 Task: Search one way flight ticket for 4 adults, 2 children, 2 infants in seat and 1 infant on lap in premium economy from Los Angeles: Los Angeles International Airport to Wilmington: Wilmington International Airport on 8-6-2023. Choice of flights is Spirit. Number of bags: 2 carry on bags. Outbound departure time preference is 14:30.
Action: Mouse moved to (316, 125)
Screenshot: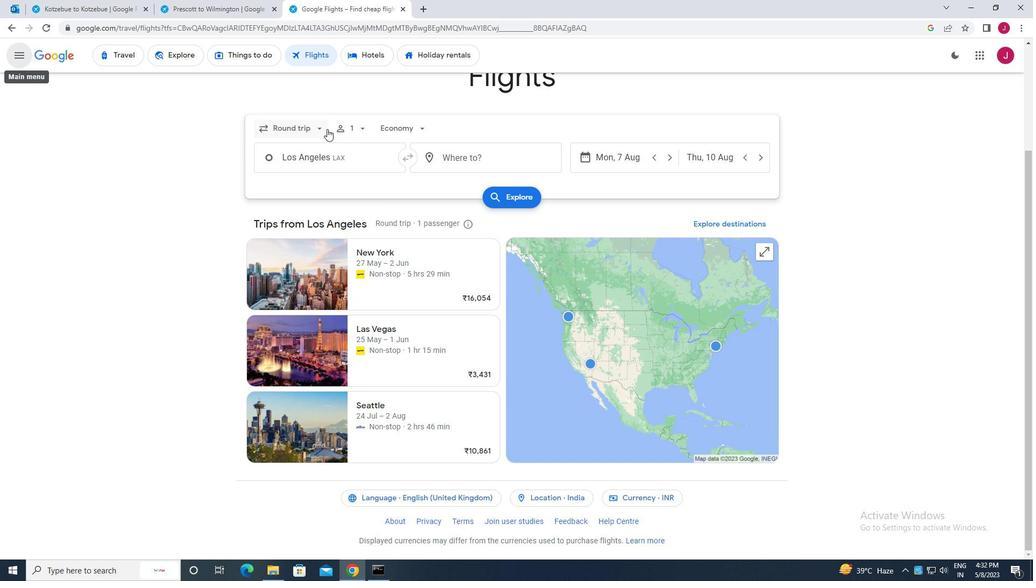 
Action: Mouse pressed left at (316, 125)
Screenshot: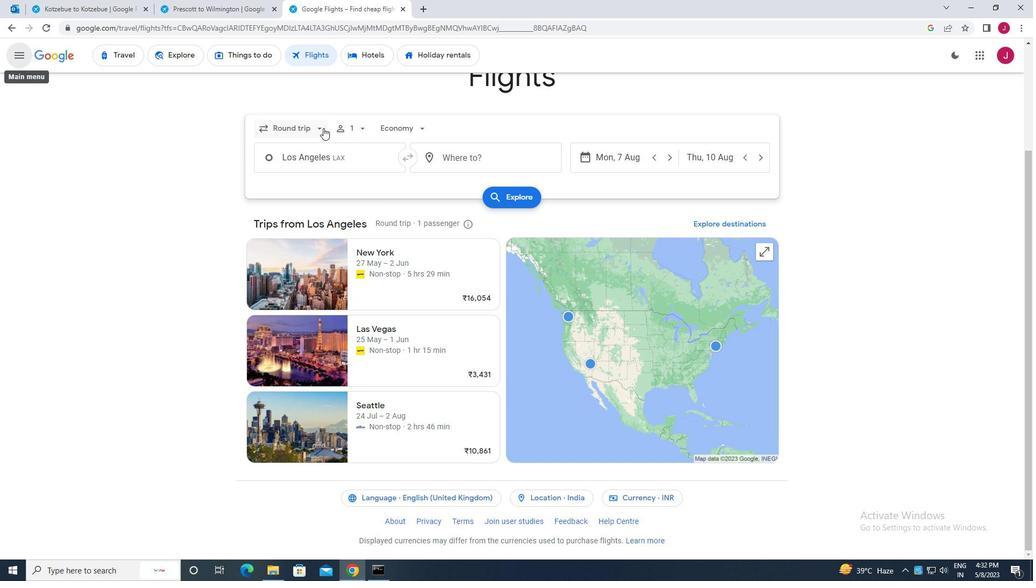 
Action: Mouse moved to (313, 176)
Screenshot: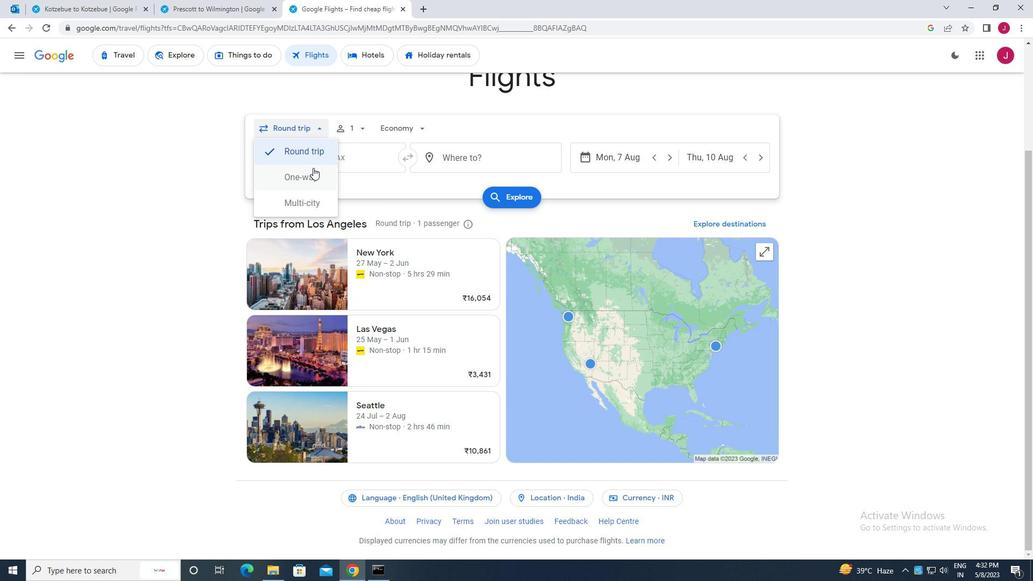 
Action: Mouse pressed left at (313, 176)
Screenshot: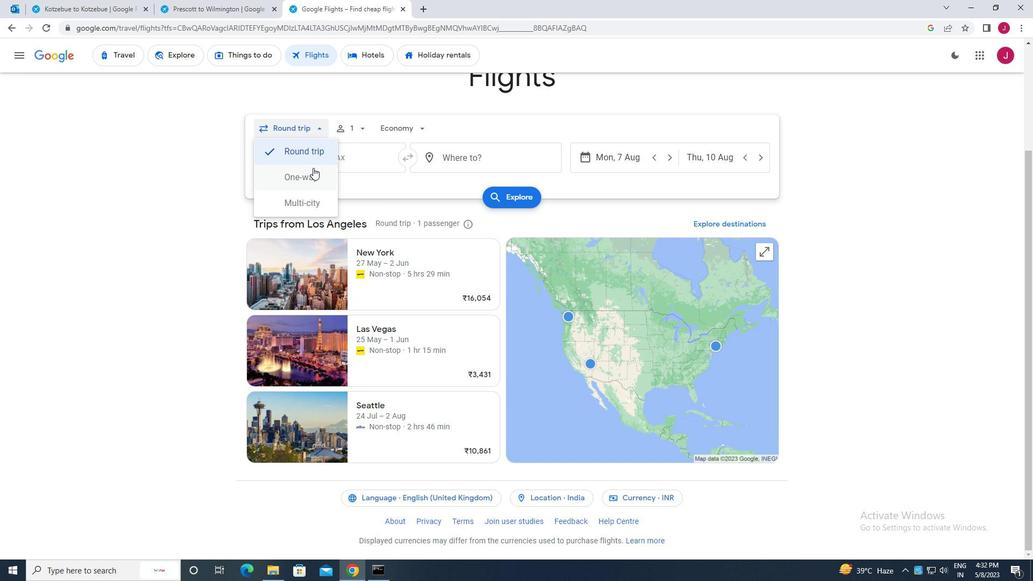 
Action: Mouse moved to (359, 128)
Screenshot: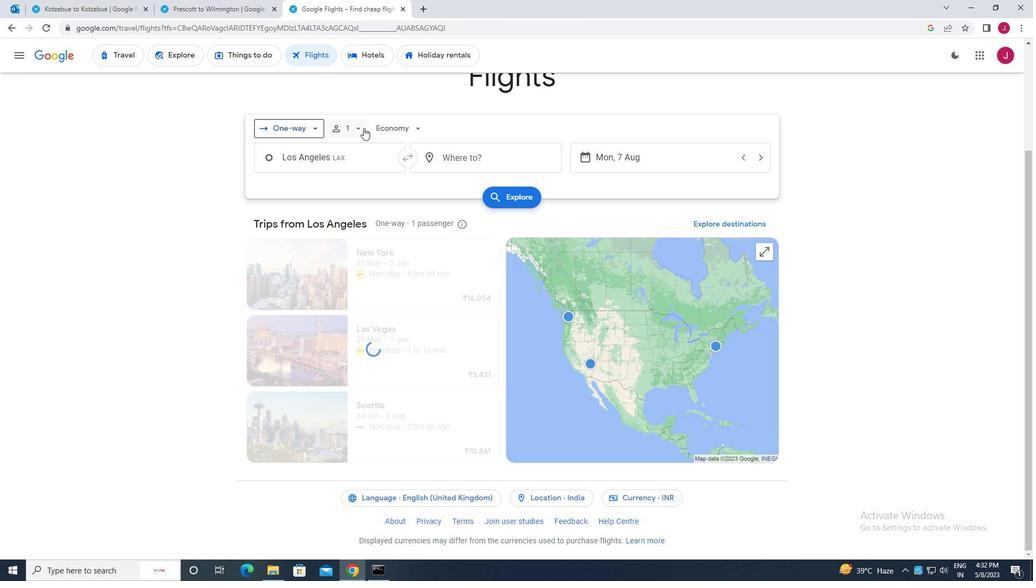 
Action: Mouse pressed left at (359, 128)
Screenshot: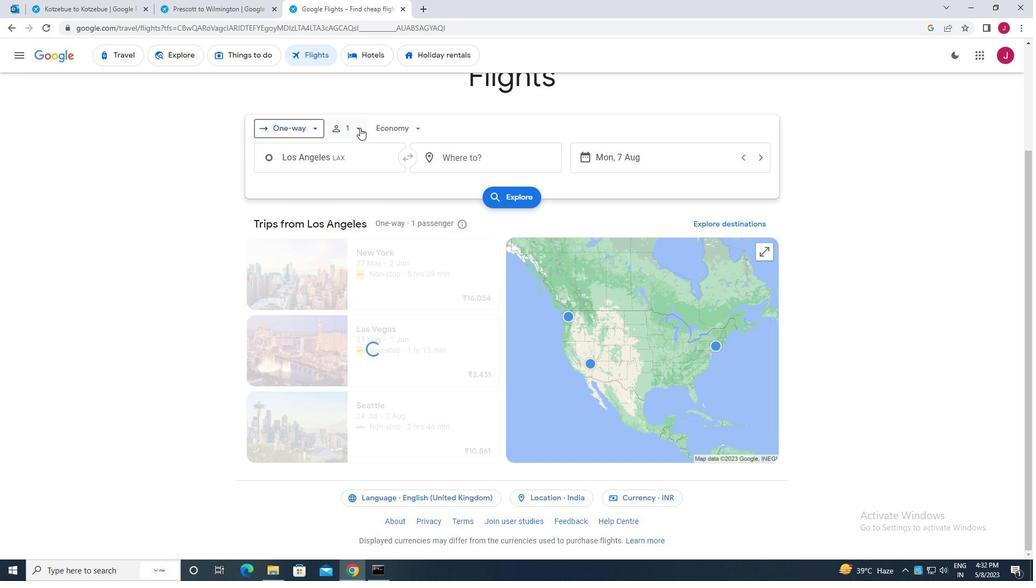 
Action: Mouse moved to (443, 158)
Screenshot: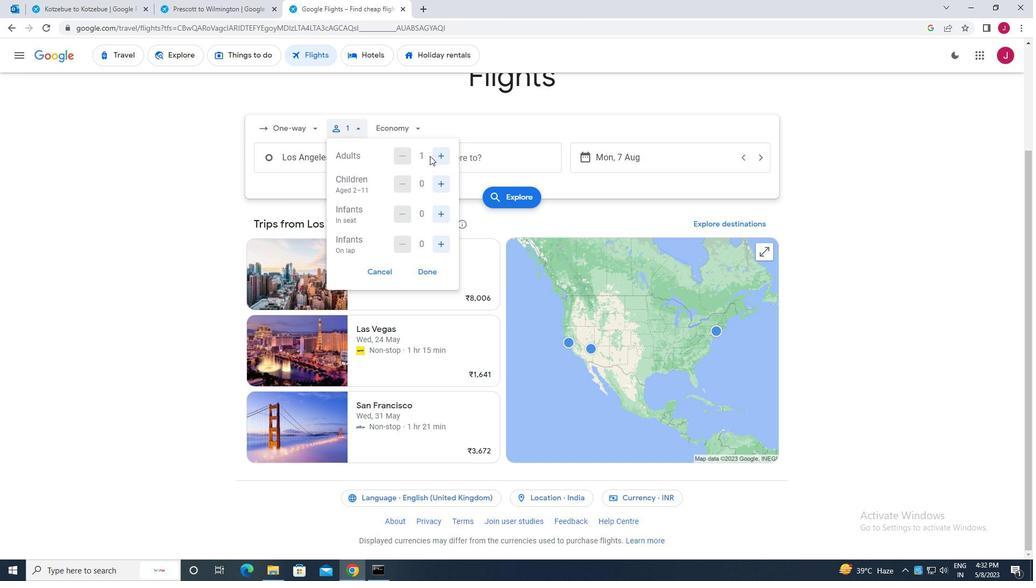 
Action: Mouse pressed left at (443, 158)
Screenshot: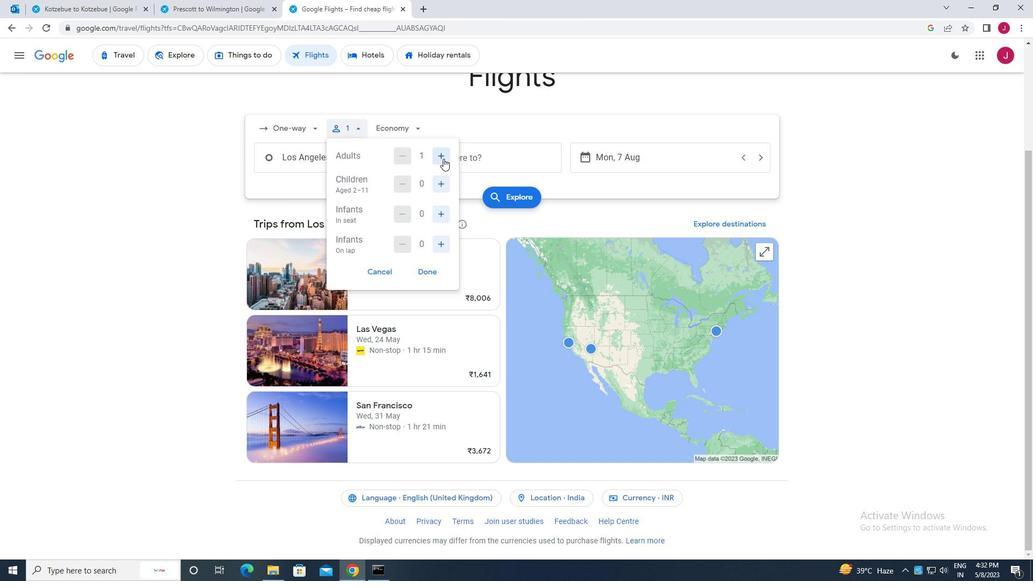 
Action: Mouse pressed left at (443, 158)
Screenshot: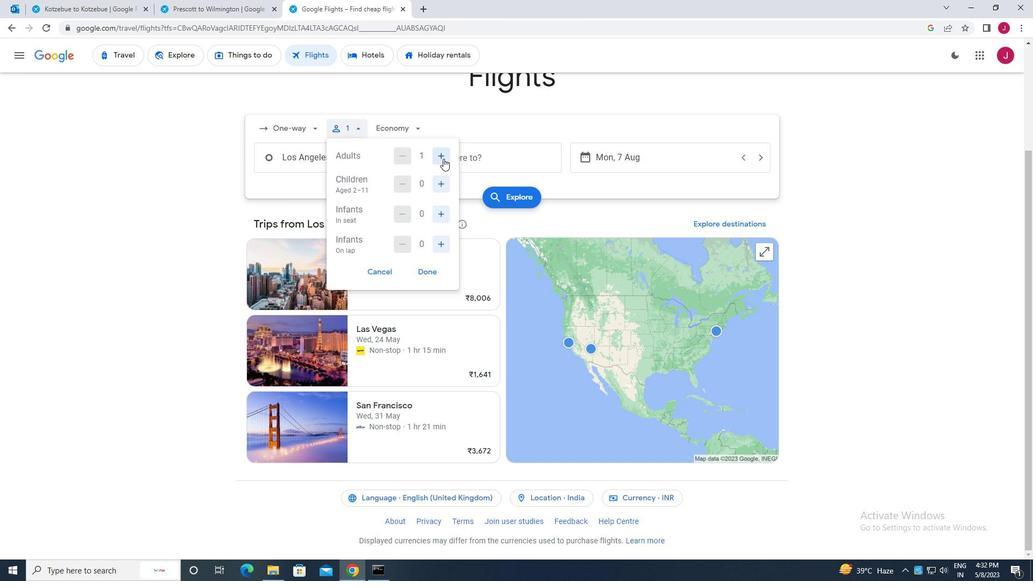 
Action: Mouse pressed left at (443, 158)
Screenshot: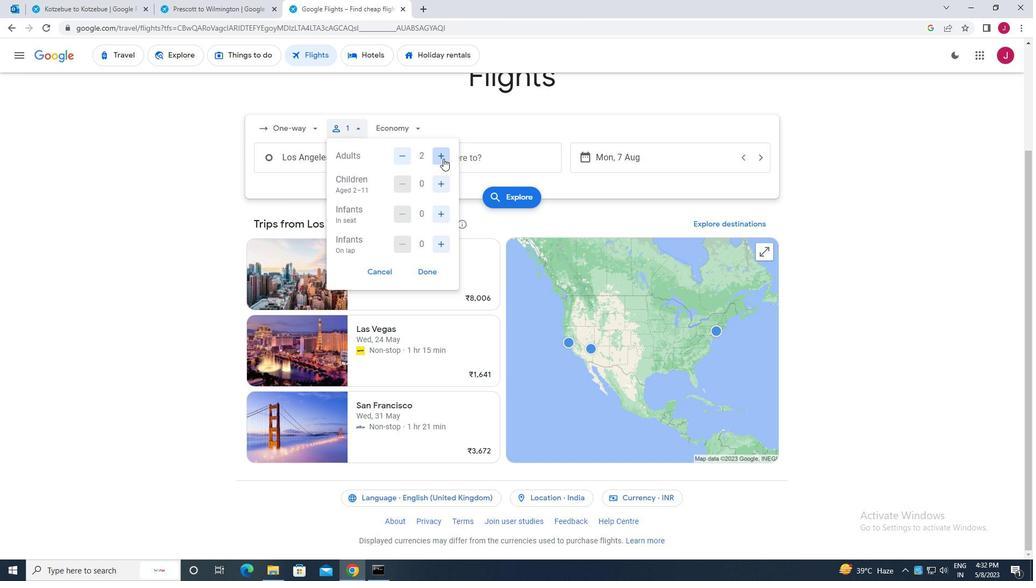 
Action: Mouse moved to (439, 183)
Screenshot: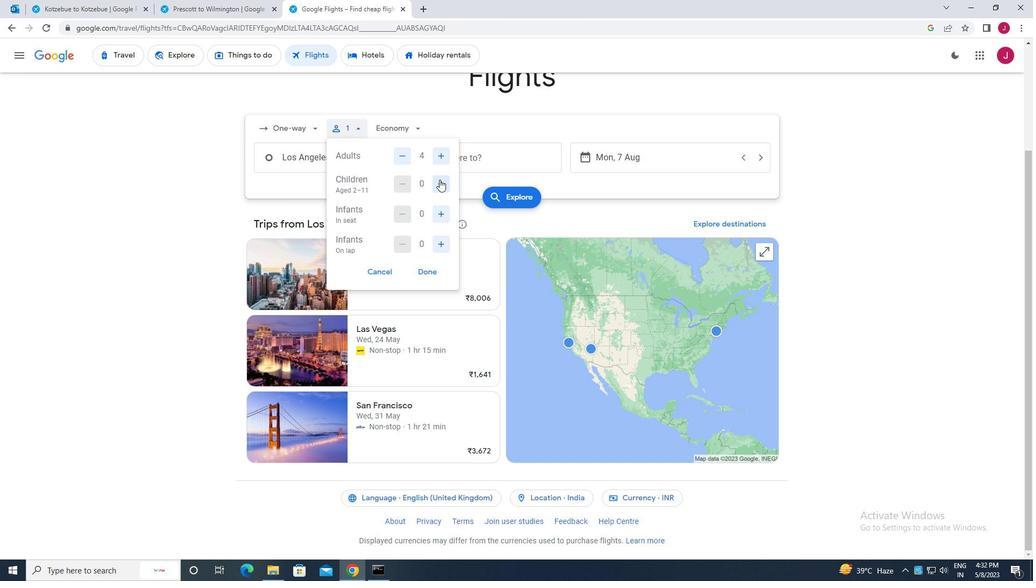 
Action: Mouse pressed left at (439, 183)
Screenshot: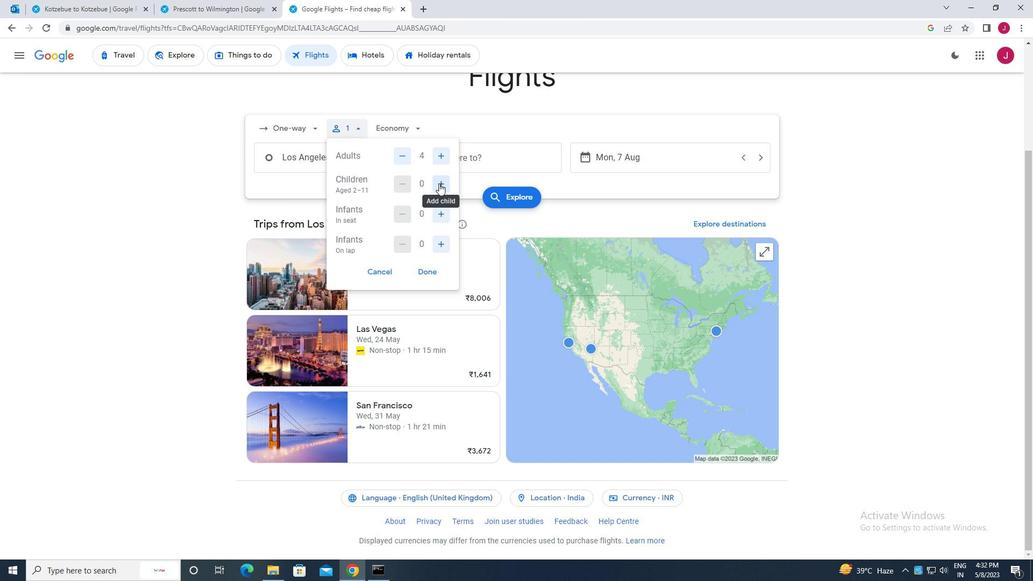 
Action: Mouse pressed left at (439, 183)
Screenshot: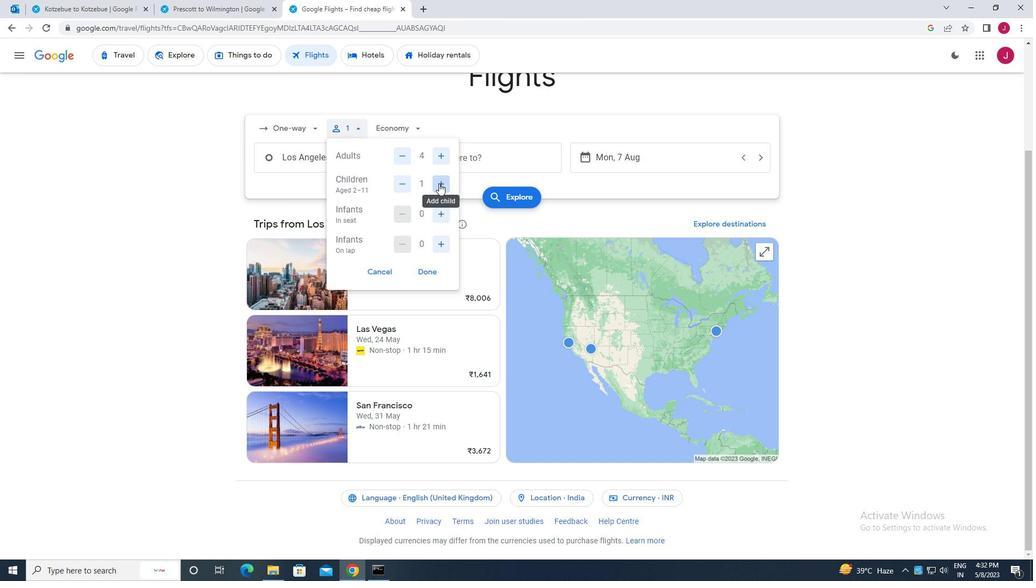 
Action: Mouse moved to (442, 215)
Screenshot: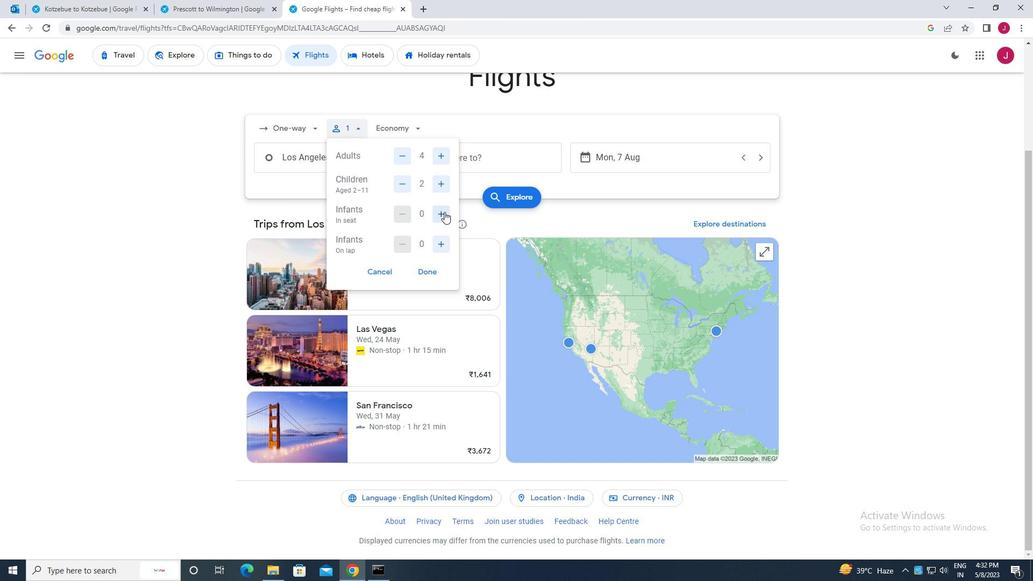 
Action: Mouse pressed left at (442, 215)
Screenshot: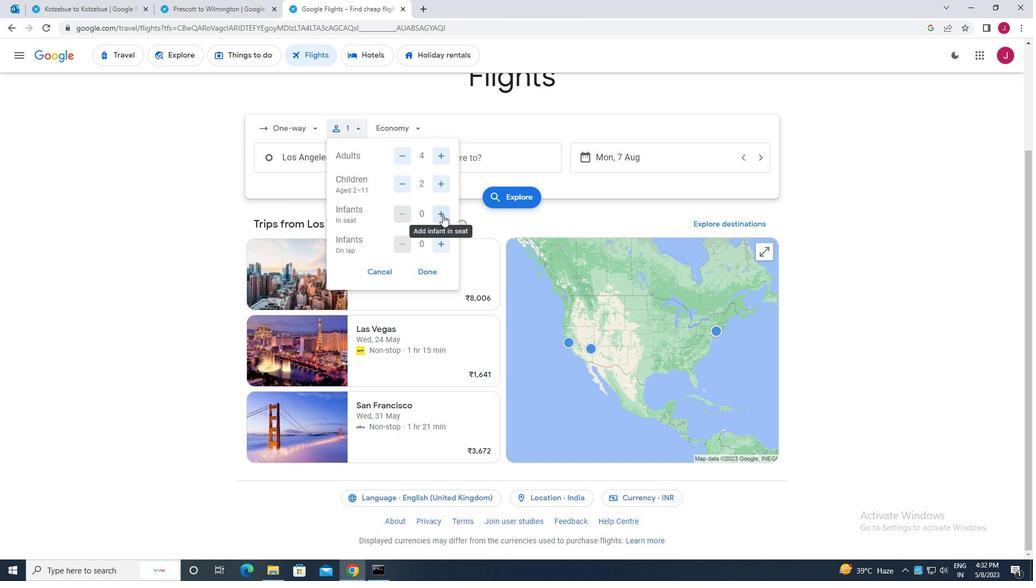 
Action: Mouse pressed left at (442, 215)
Screenshot: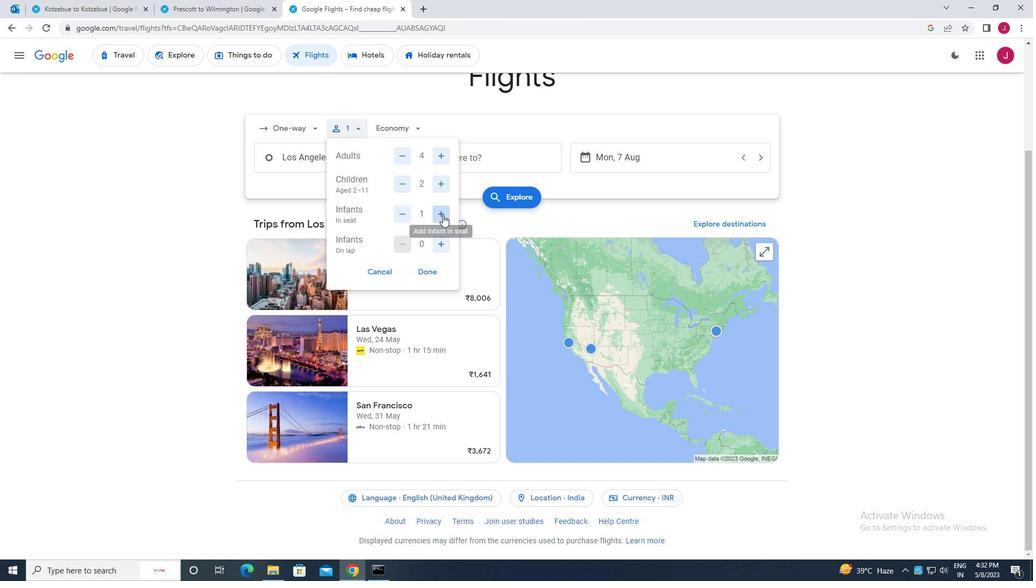 
Action: Mouse moved to (443, 244)
Screenshot: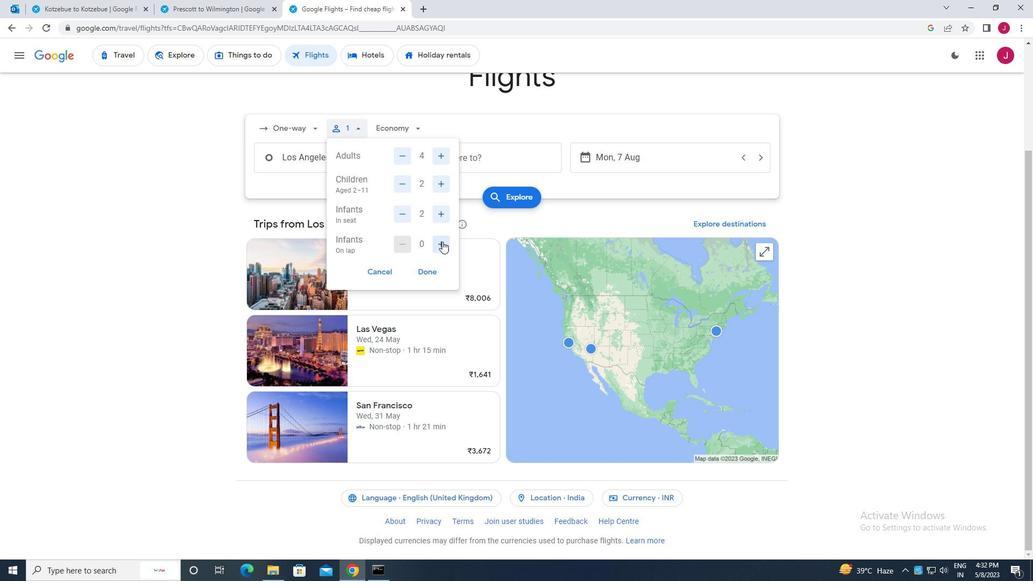 
Action: Mouse pressed left at (443, 244)
Screenshot: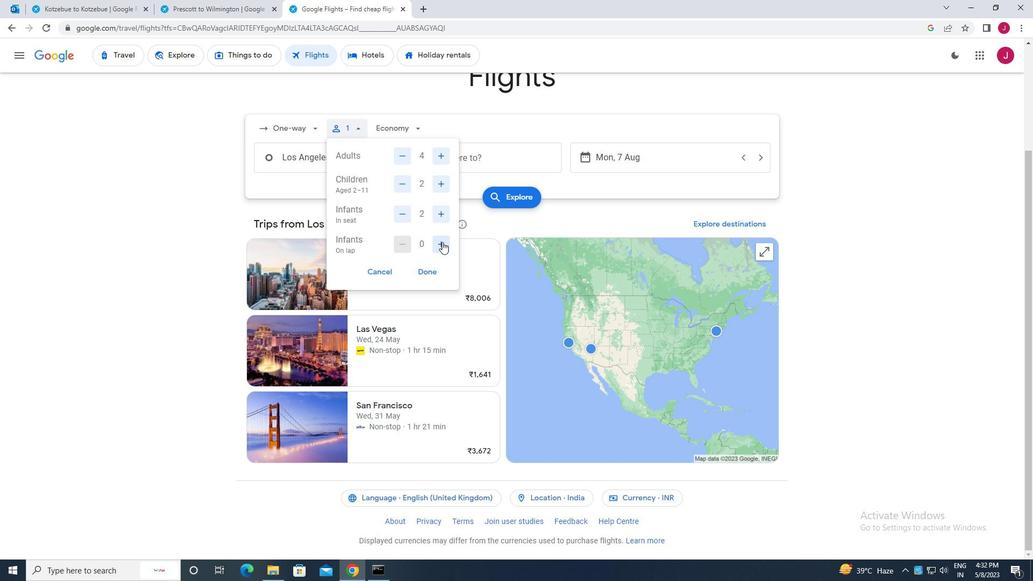 
Action: Mouse moved to (429, 271)
Screenshot: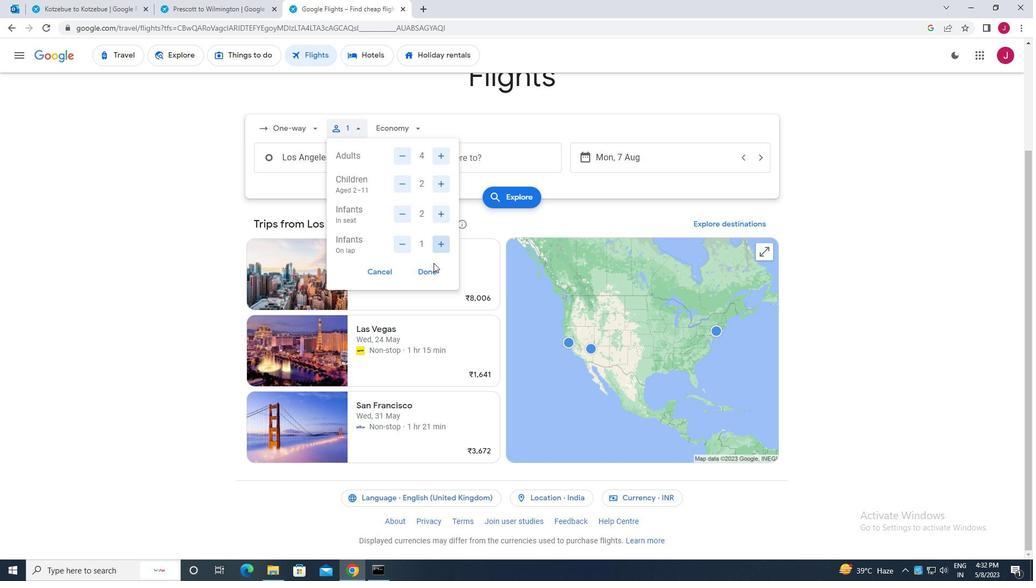 
Action: Mouse pressed left at (429, 271)
Screenshot: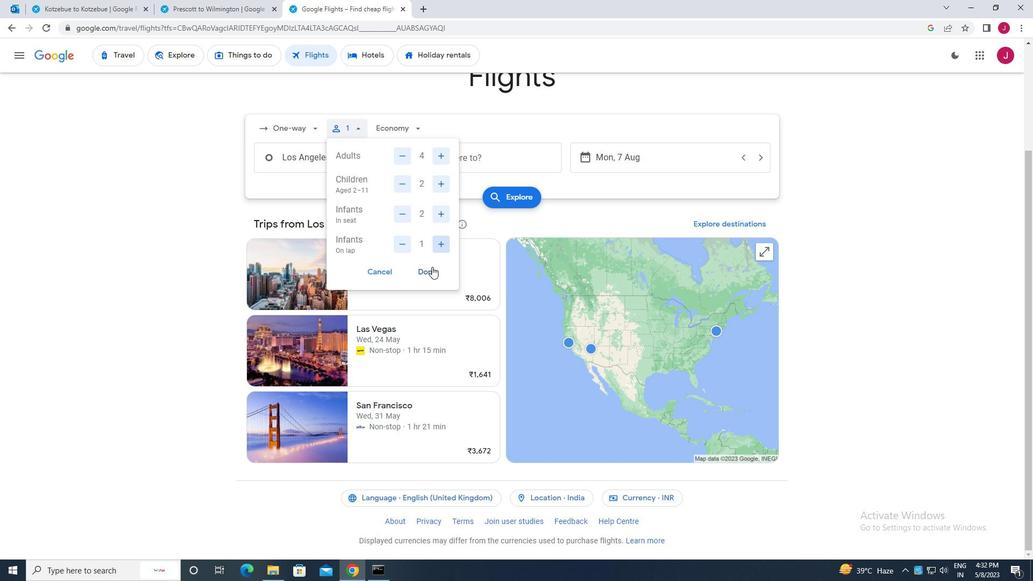
Action: Mouse moved to (405, 124)
Screenshot: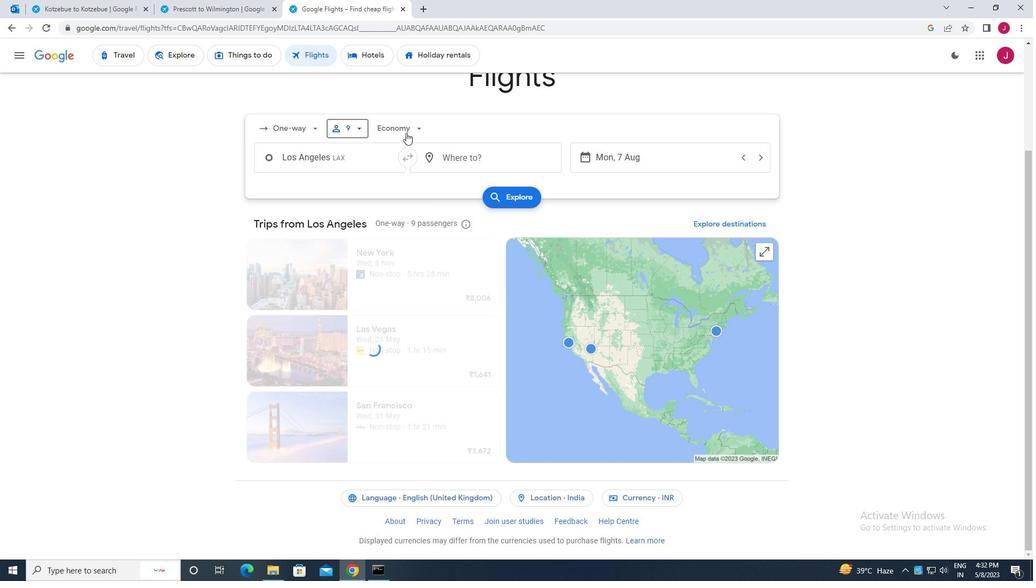 
Action: Mouse pressed left at (405, 124)
Screenshot: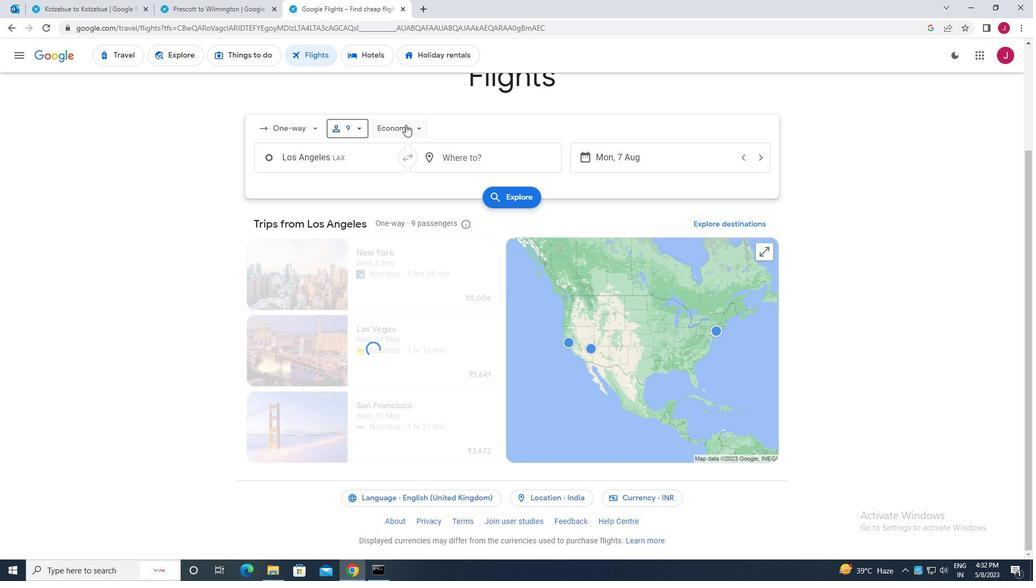 
Action: Mouse moved to (418, 178)
Screenshot: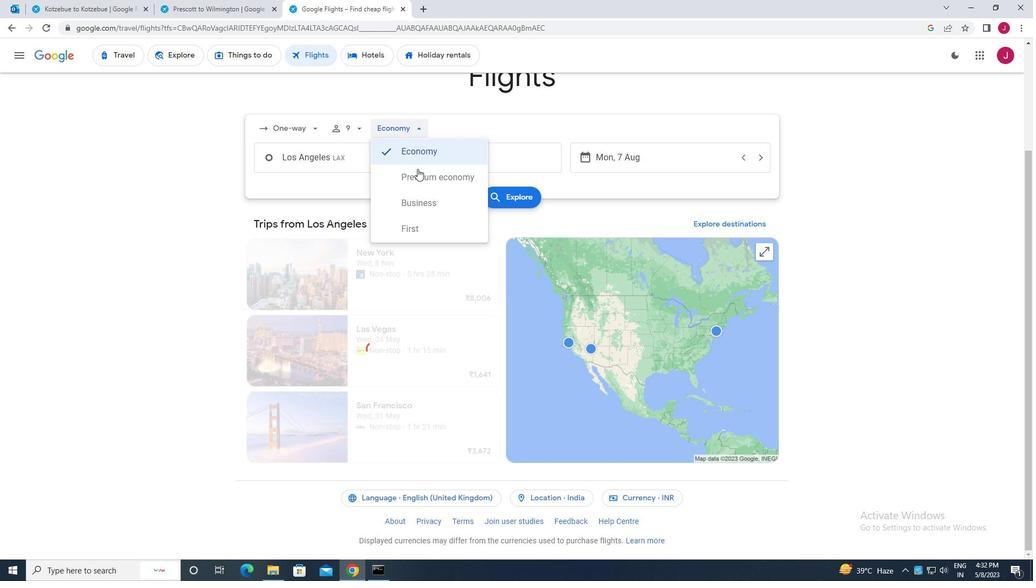 
Action: Mouse pressed left at (418, 178)
Screenshot: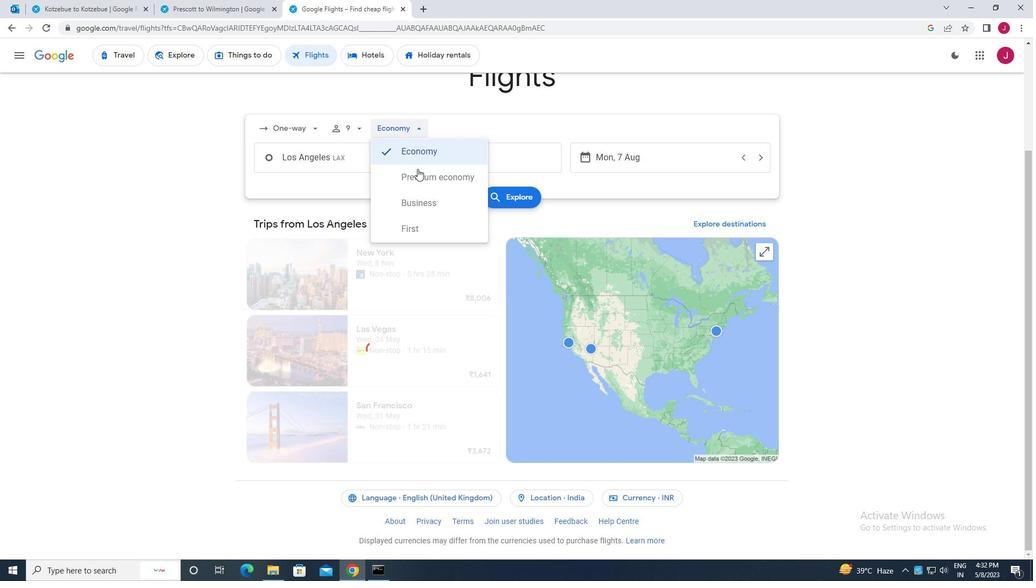 
Action: Mouse moved to (340, 158)
Screenshot: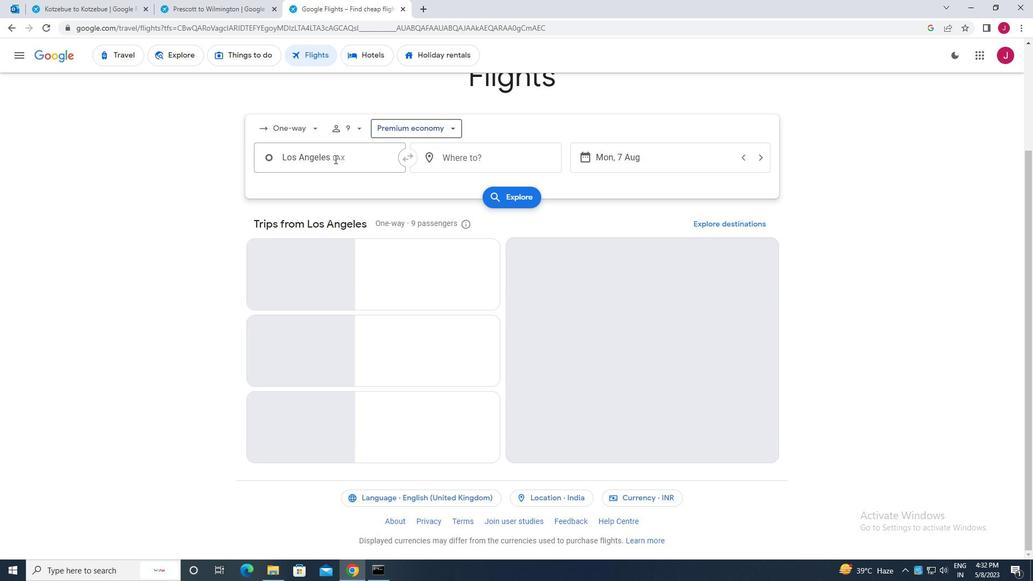 
Action: Mouse pressed left at (340, 158)
Screenshot: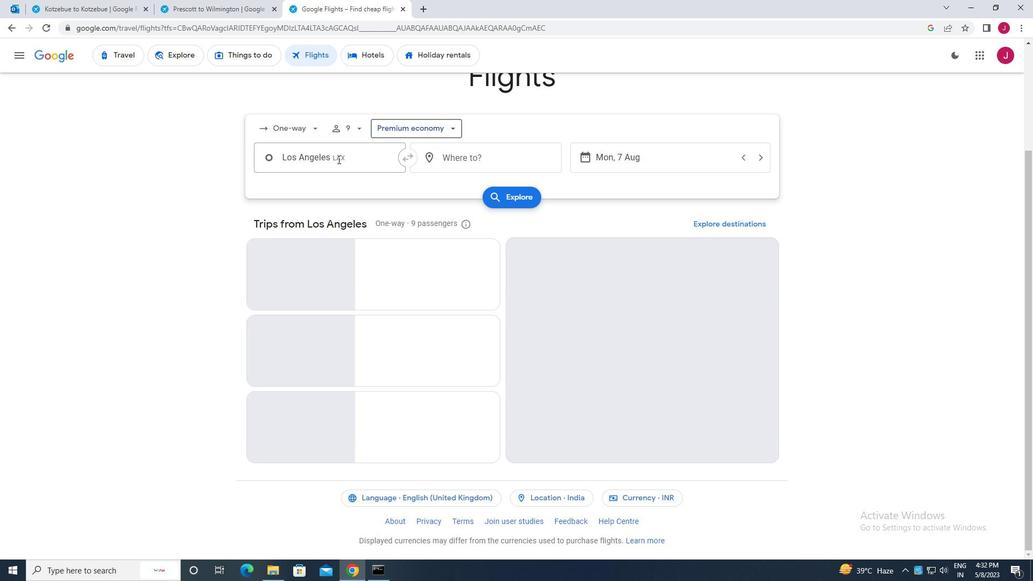 
Action: Mouse moved to (340, 158)
Screenshot: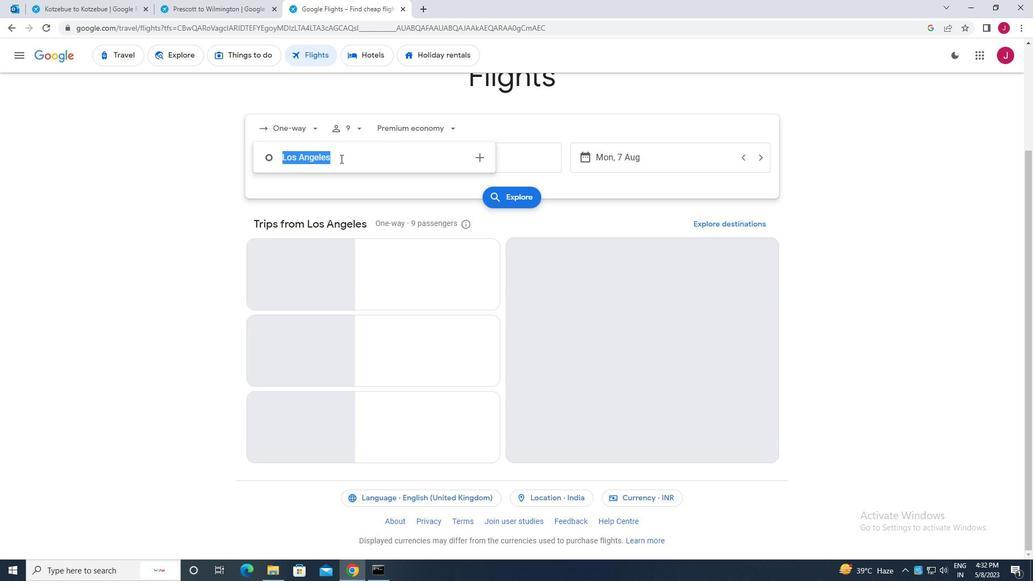 
Action: Key pressed los<Key.space>an
Screenshot: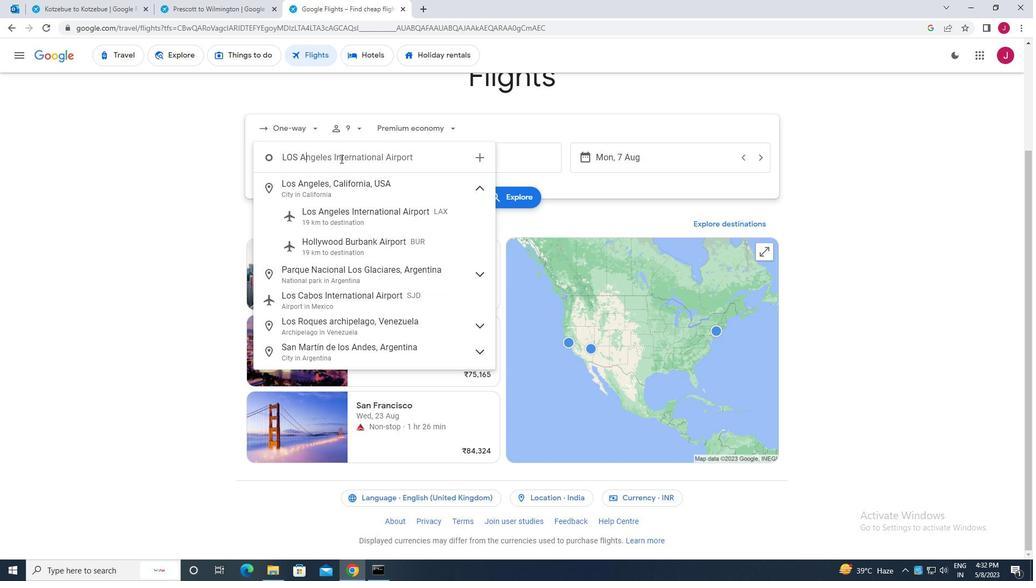 
Action: Mouse moved to (366, 216)
Screenshot: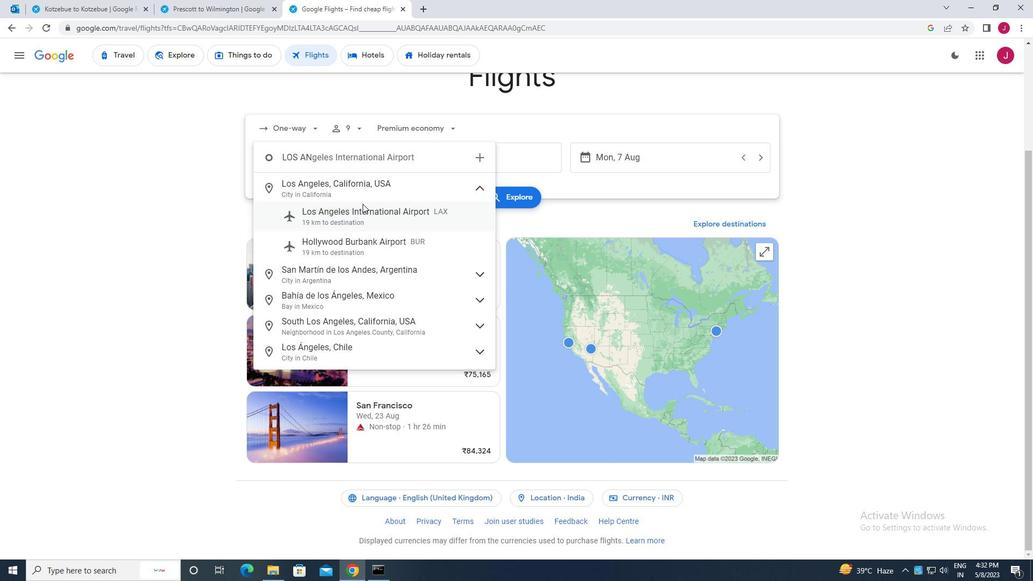 
Action: Mouse pressed left at (366, 216)
Screenshot: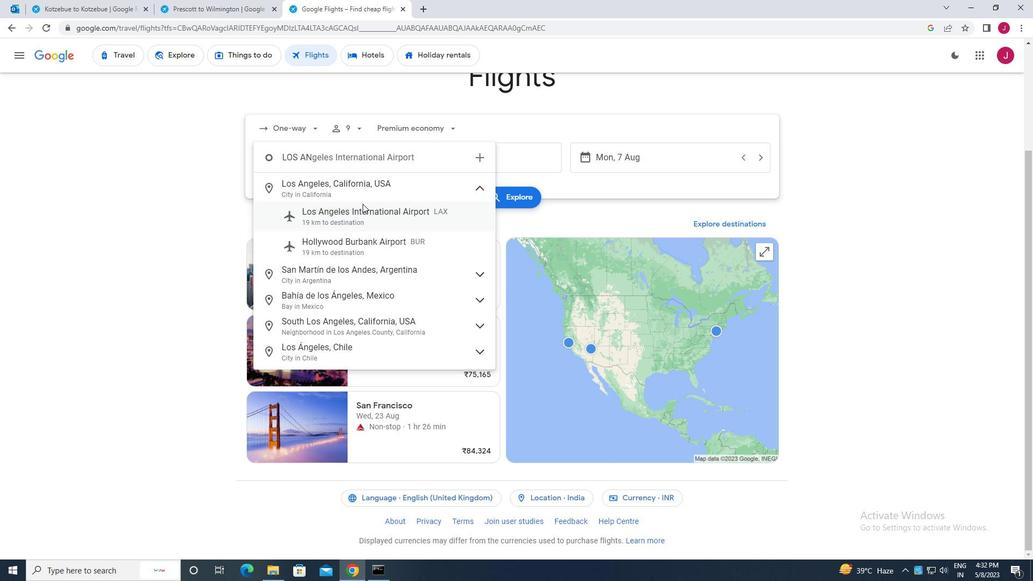 
Action: Mouse moved to (505, 164)
Screenshot: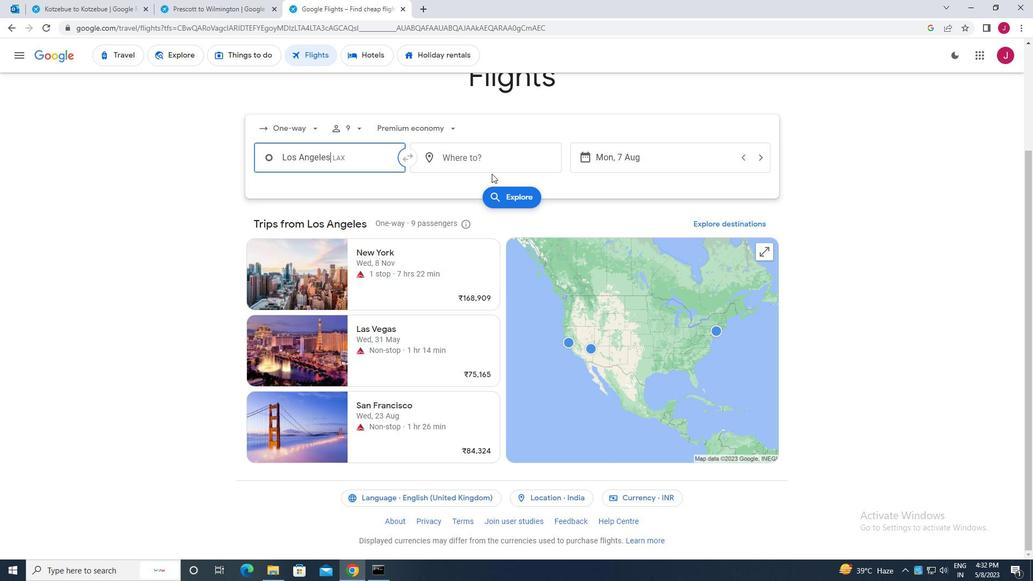 
Action: Mouse pressed left at (505, 164)
Screenshot: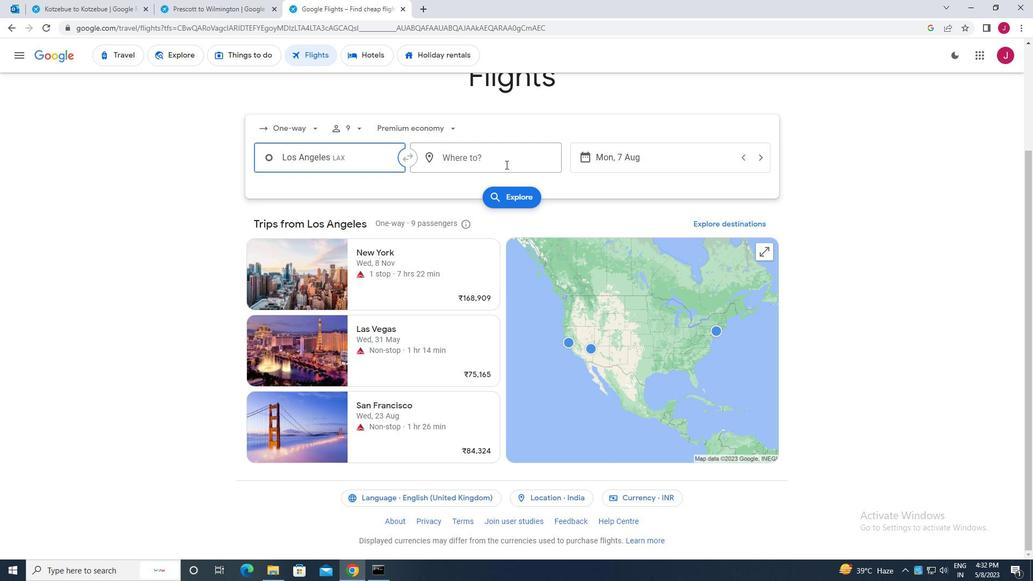 
Action: Mouse moved to (505, 164)
Screenshot: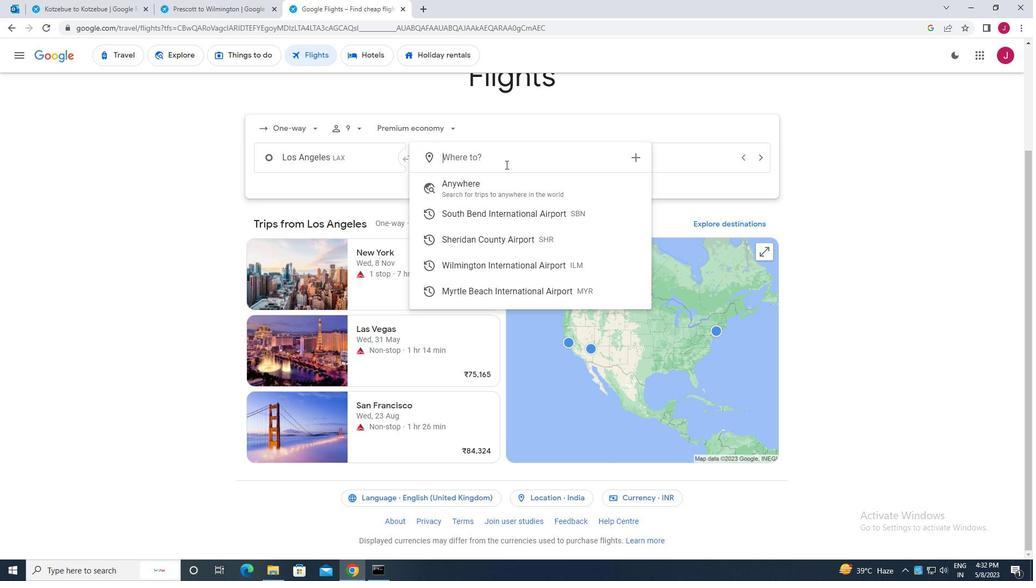 
Action: Key pressed wilm
Screenshot: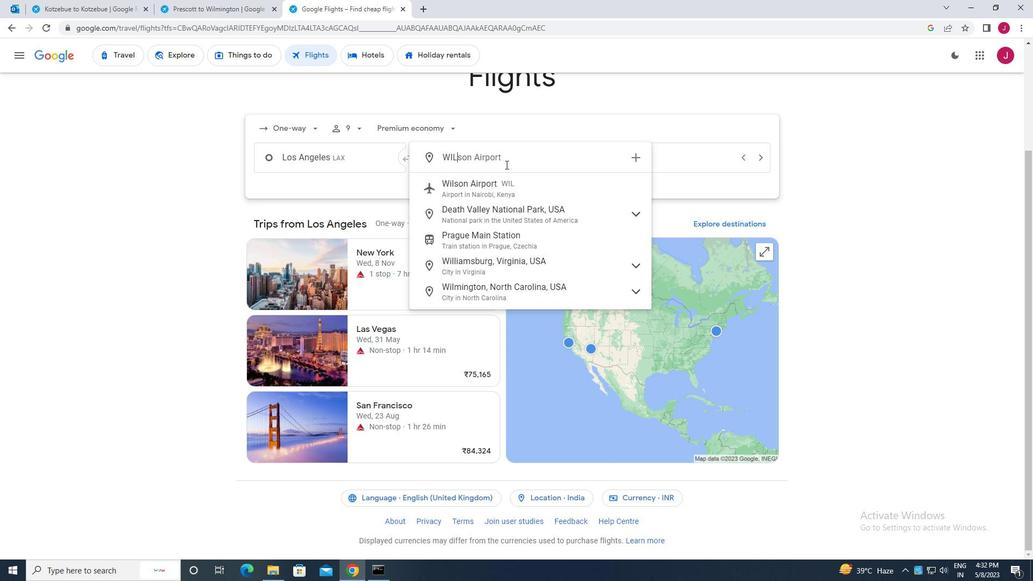 
Action: Mouse moved to (546, 214)
Screenshot: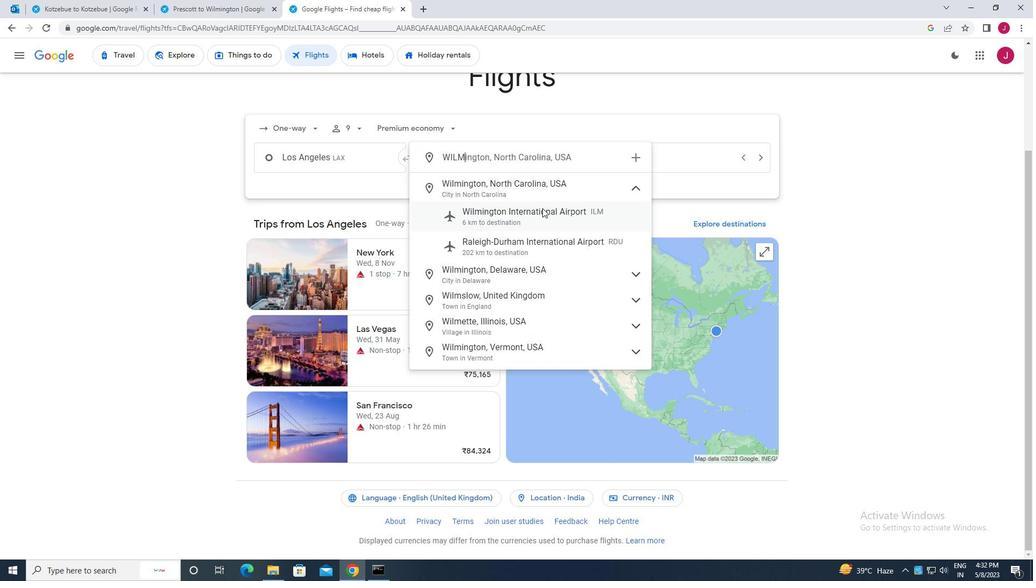 
Action: Mouse pressed left at (546, 214)
Screenshot: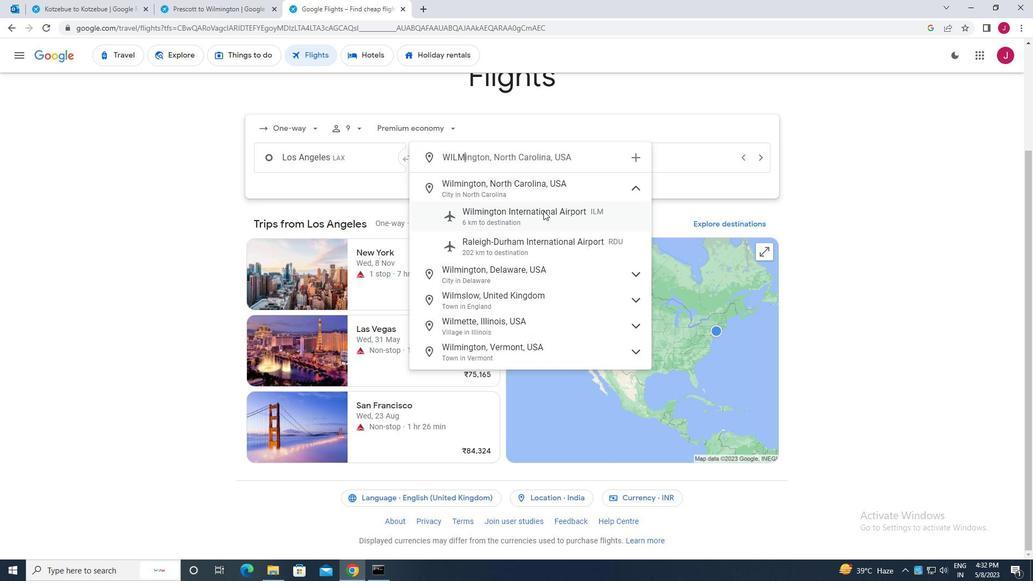 
Action: Mouse moved to (648, 165)
Screenshot: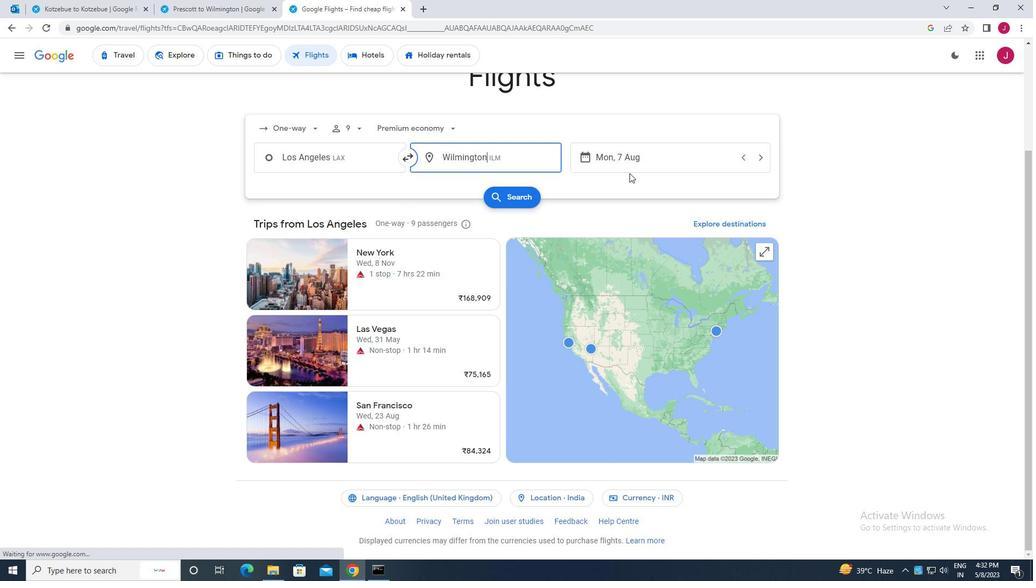 
Action: Mouse pressed left at (648, 165)
Screenshot: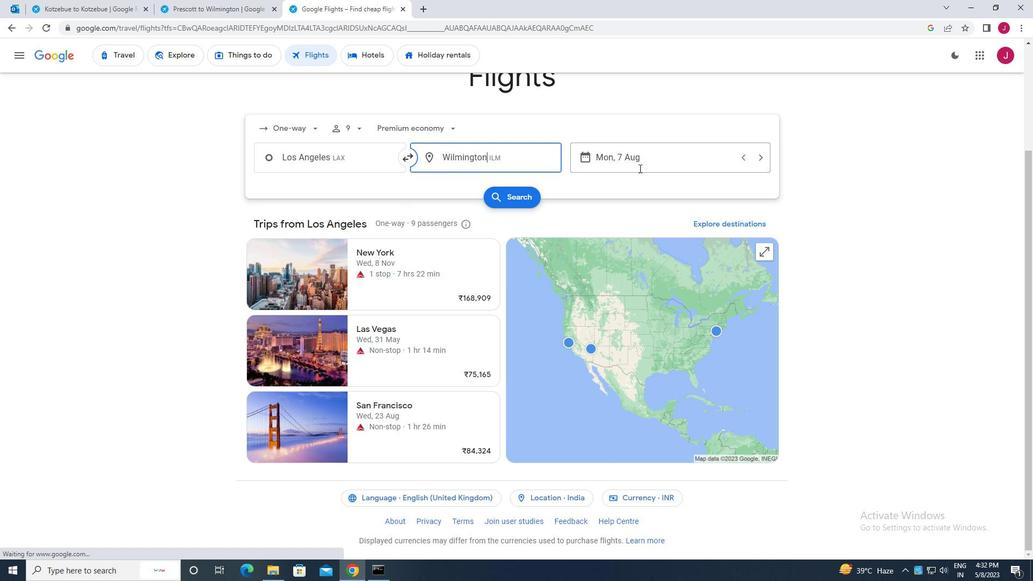 
Action: Mouse moved to (388, 271)
Screenshot: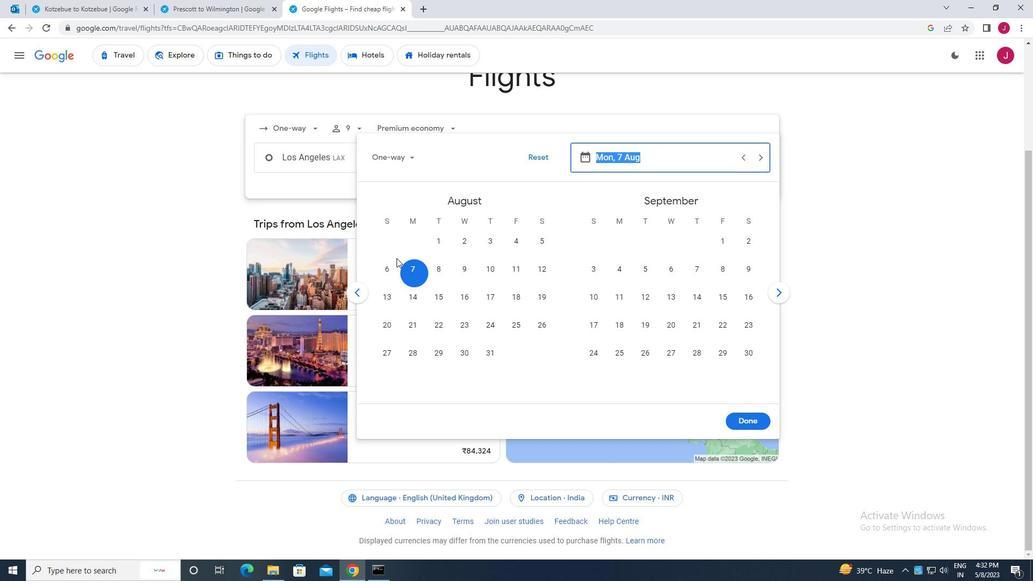 
Action: Mouse pressed left at (388, 271)
Screenshot: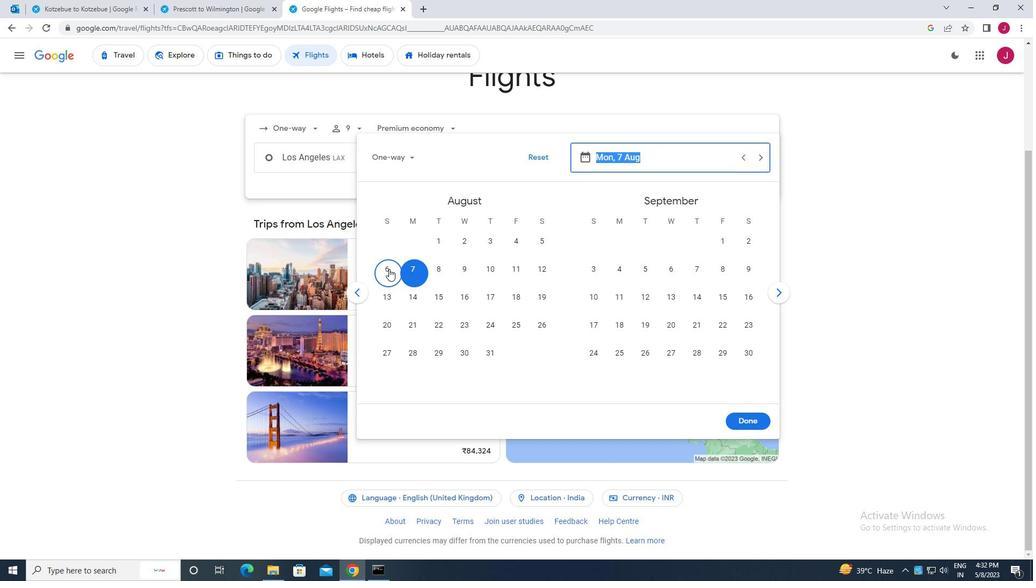 
Action: Mouse moved to (735, 417)
Screenshot: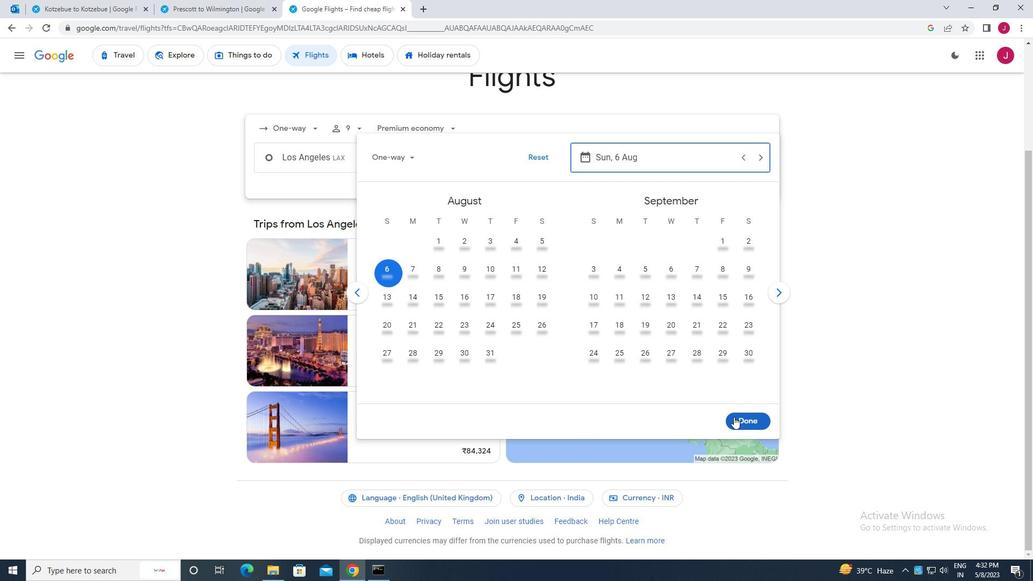 
Action: Mouse pressed left at (735, 417)
Screenshot: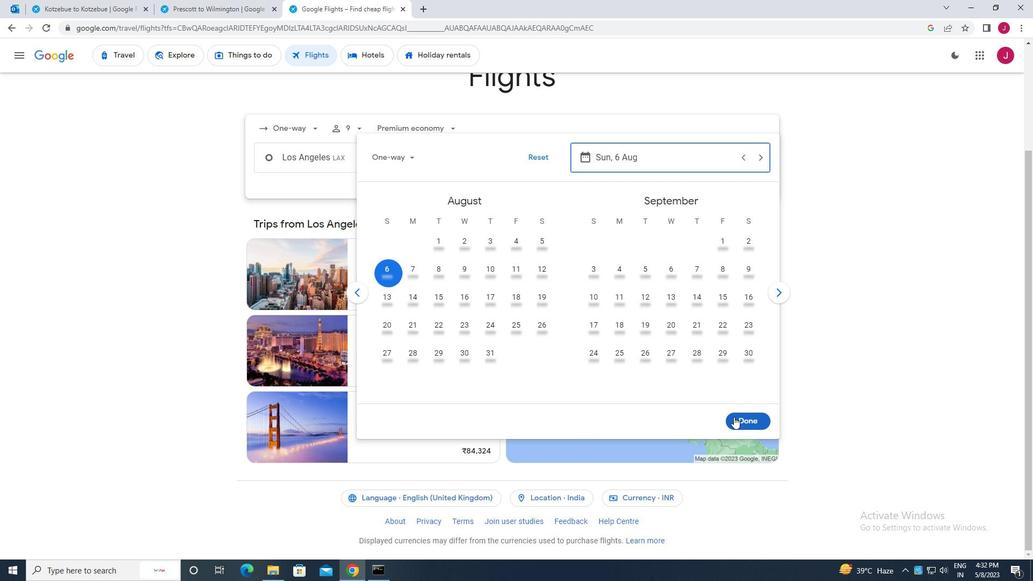 
Action: Mouse moved to (516, 199)
Screenshot: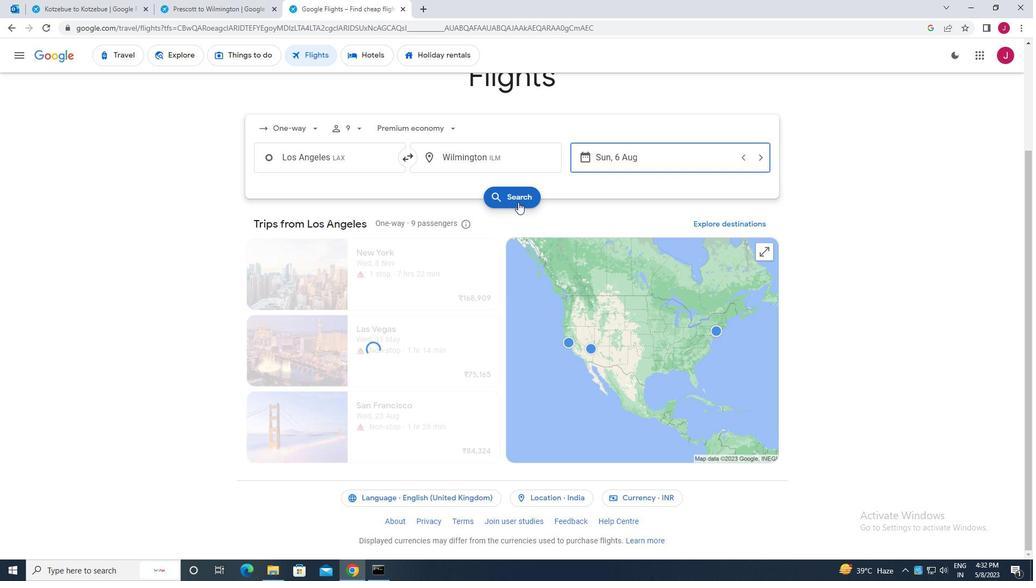 
Action: Mouse pressed left at (516, 199)
Screenshot: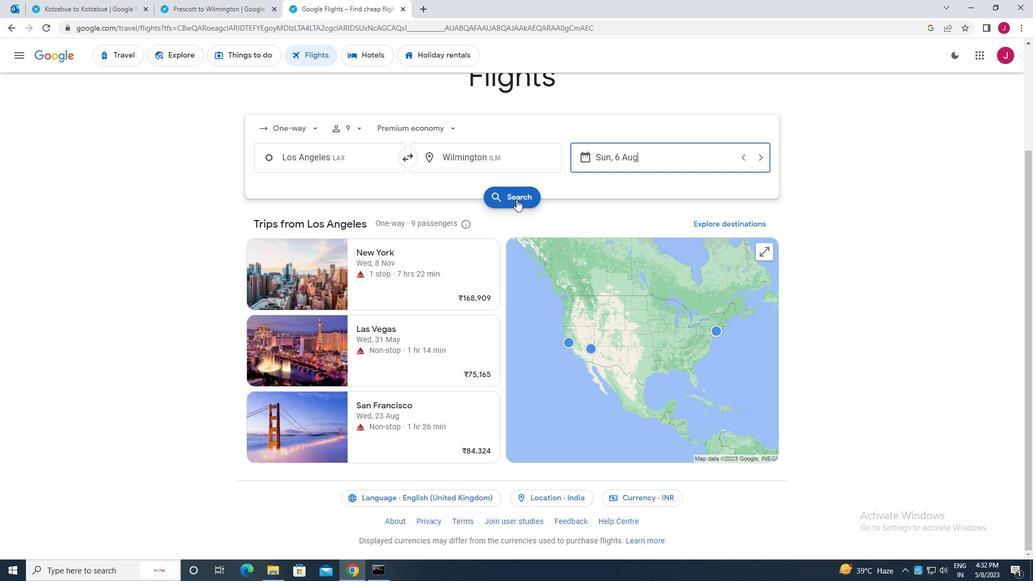 
Action: Mouse moved to (270, 152)
Screenshot: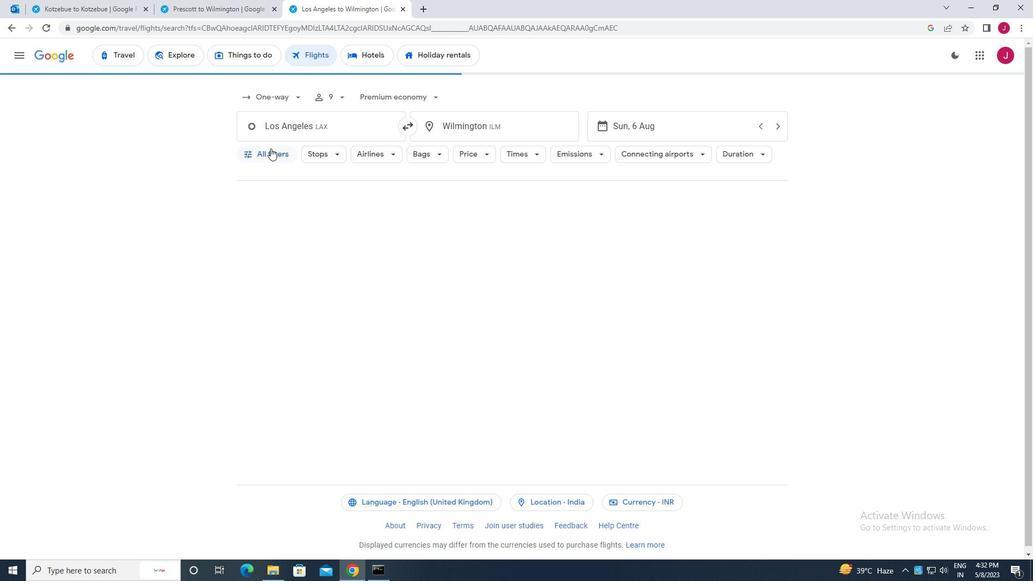 
Action: Mouse pressed left at (270, 152)
Screenshot: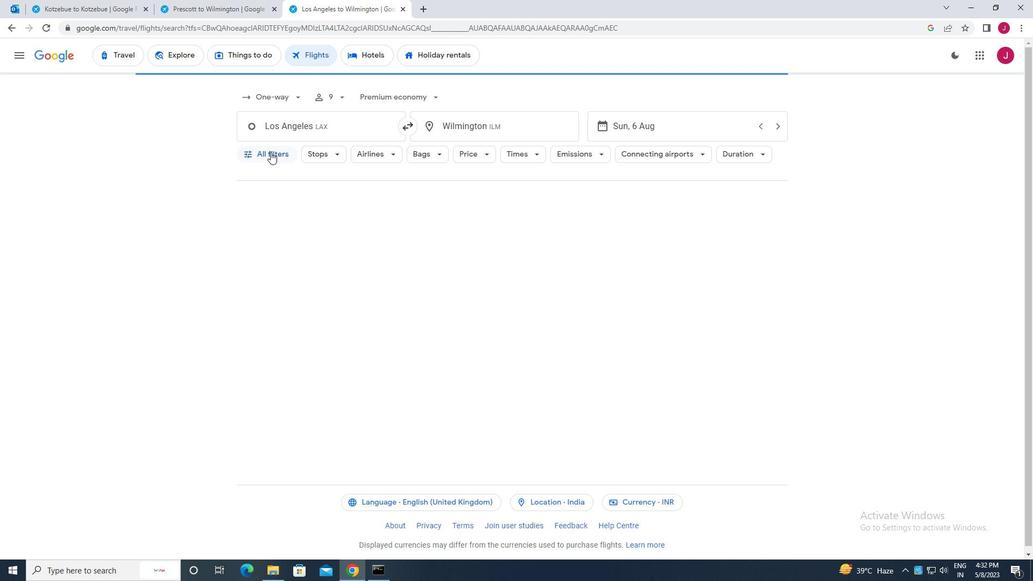 
Action: Mouse moved to (359, 270)
Screenshot: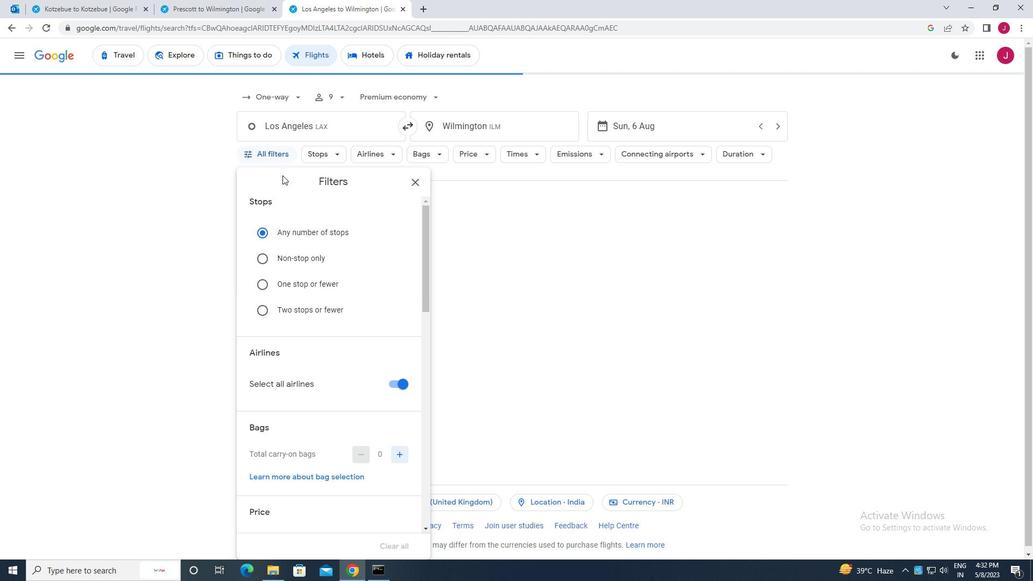 
Action: Mouse scrolled (359, 269) with delta (0, 0)
Screenshot: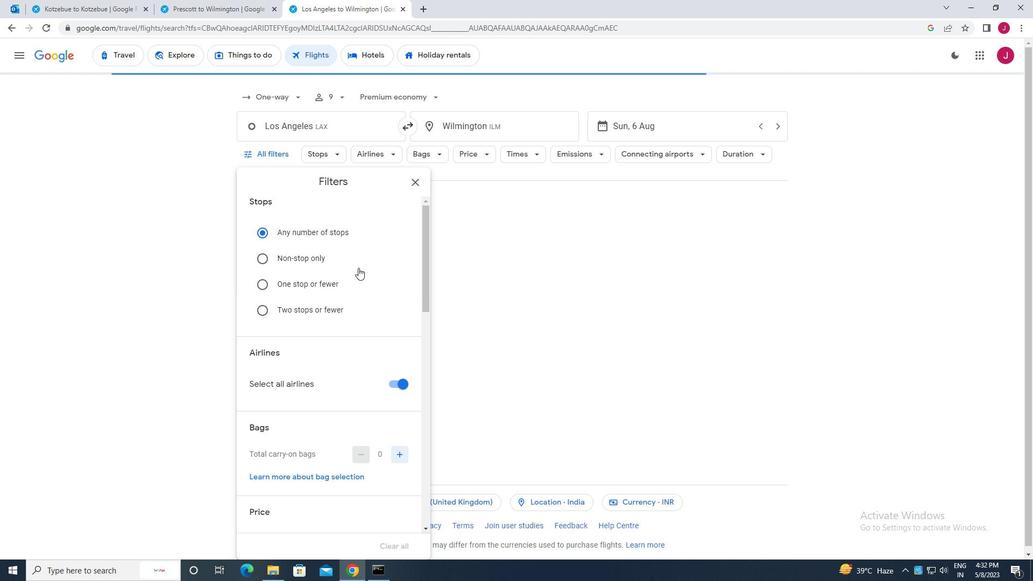 
Action: Mouse moved to (359, 270)
Screenshot: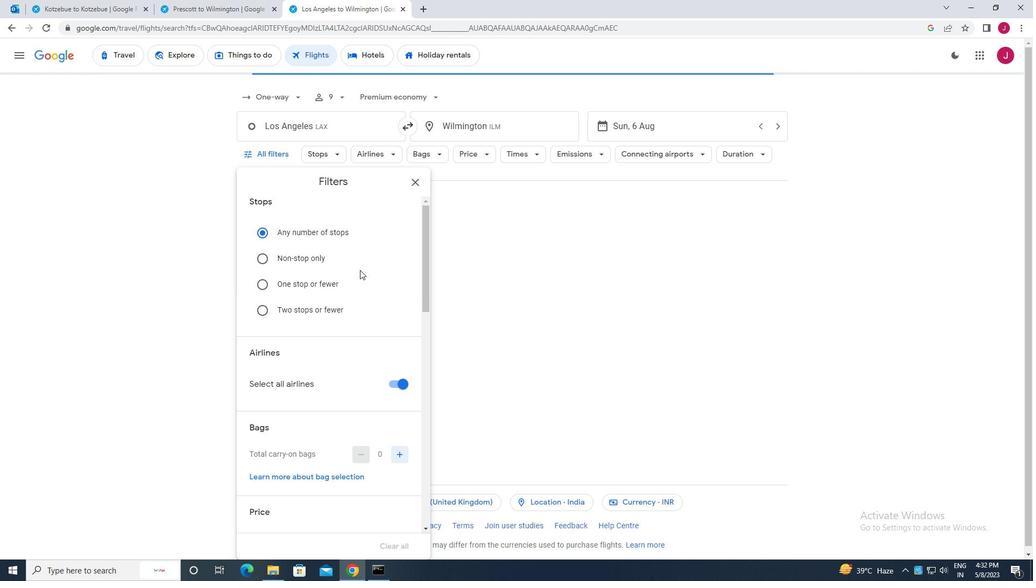 
Action: Mouse scrolled (359, 269) with delta (0, 0)
Screenshot: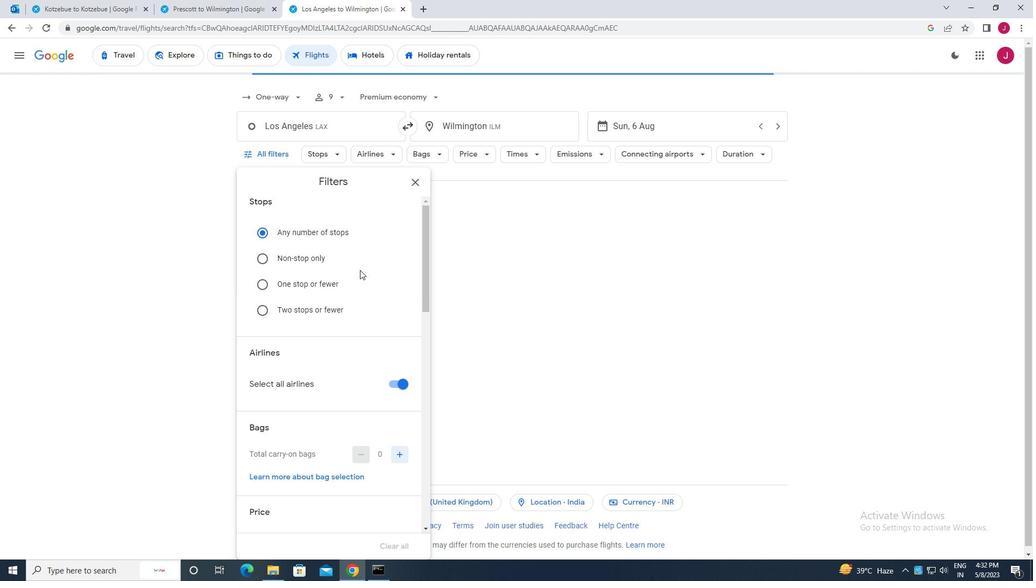 
Action: Mouse moved to (358, 270)
Screenshot: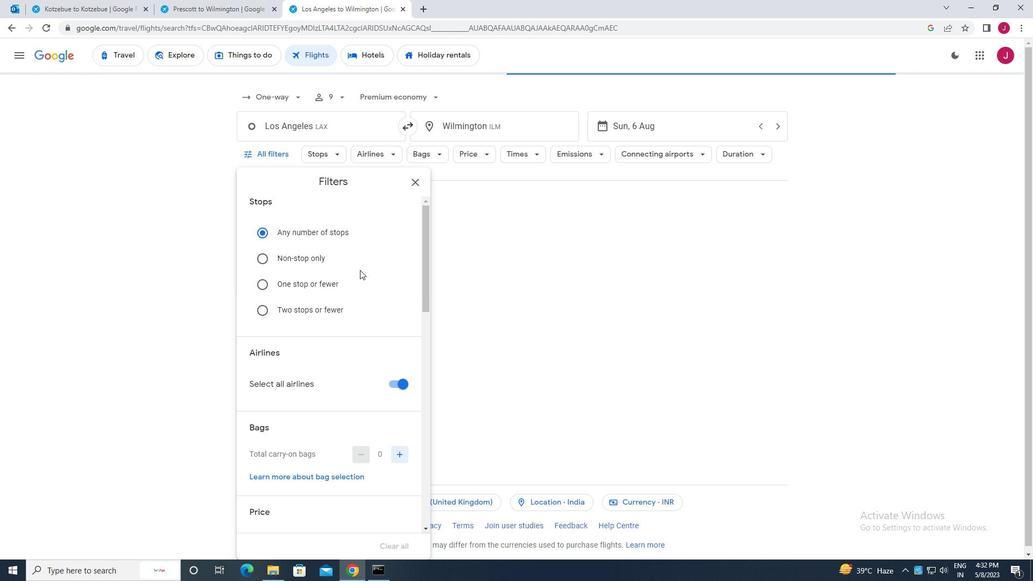 
Action: Mouse scrolled (358, 269) with delta (0, 0)
Screenshot: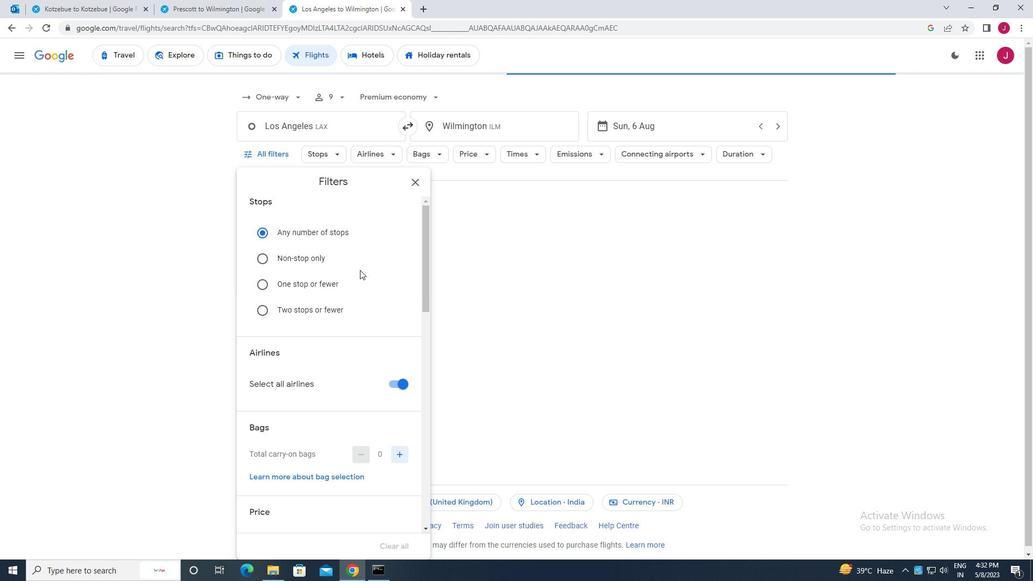 
Action: Mouse moved to (392, 223)
Screenshot: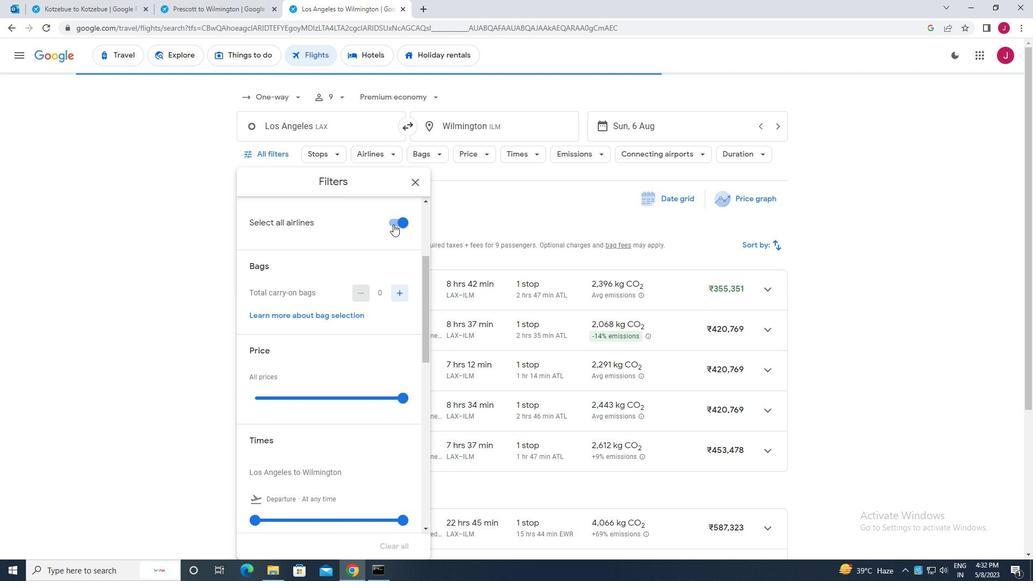 
Action: Mouse pressed left at (392, 223)
Screenshot: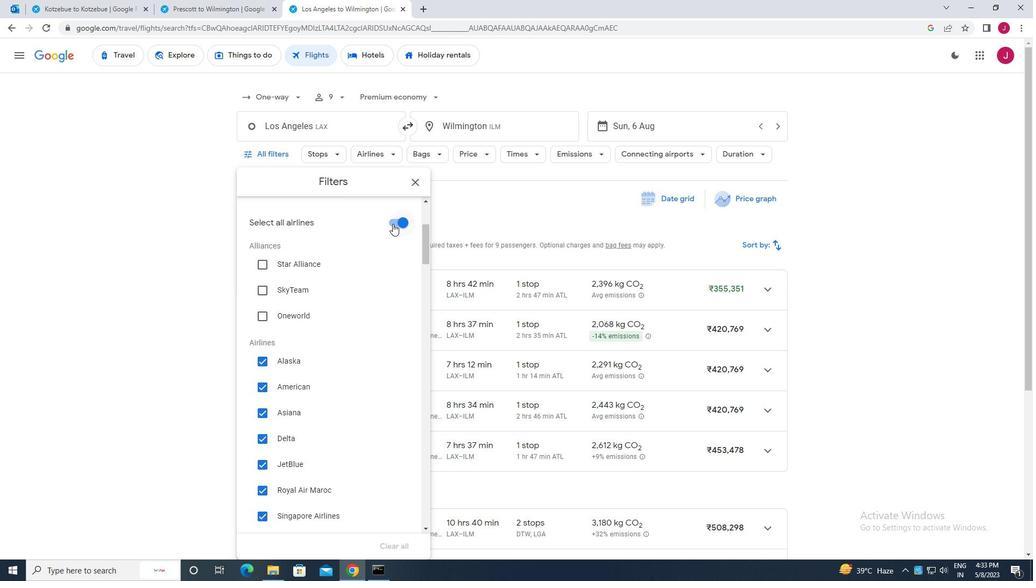 
Action: Mouse moved to (341, 239)
Screenshot: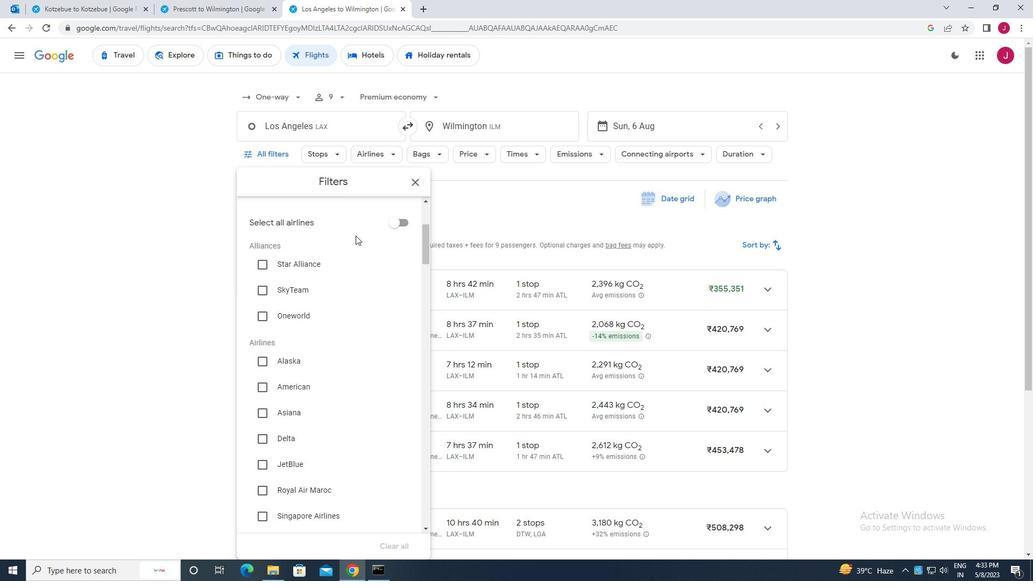 
Action: Mouse scrolled (341, 239) with delta (0, 0)
Screenshot: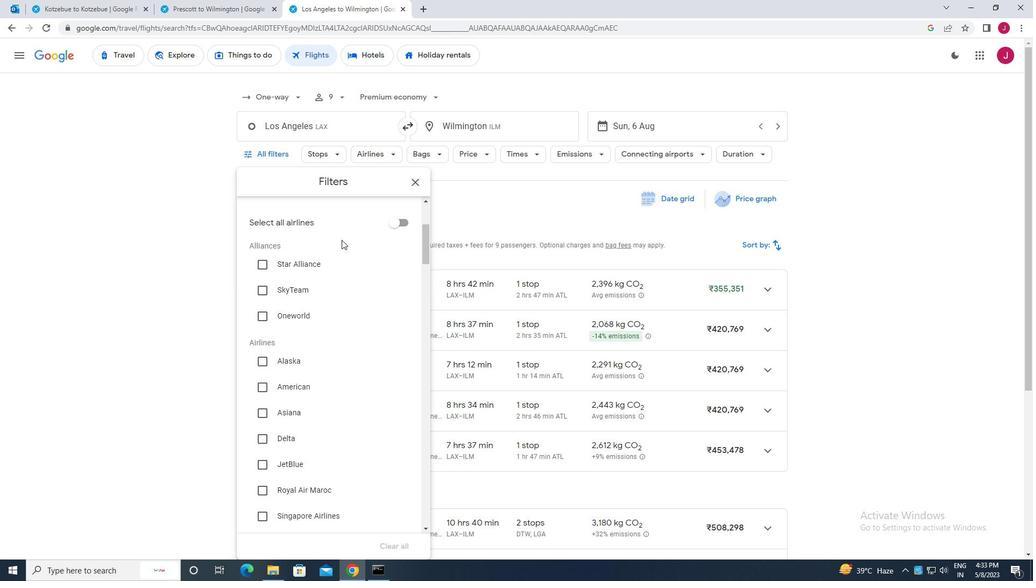 
Action: Mouse scrolled (341, 239) with delta (0, 0)
Screenshot: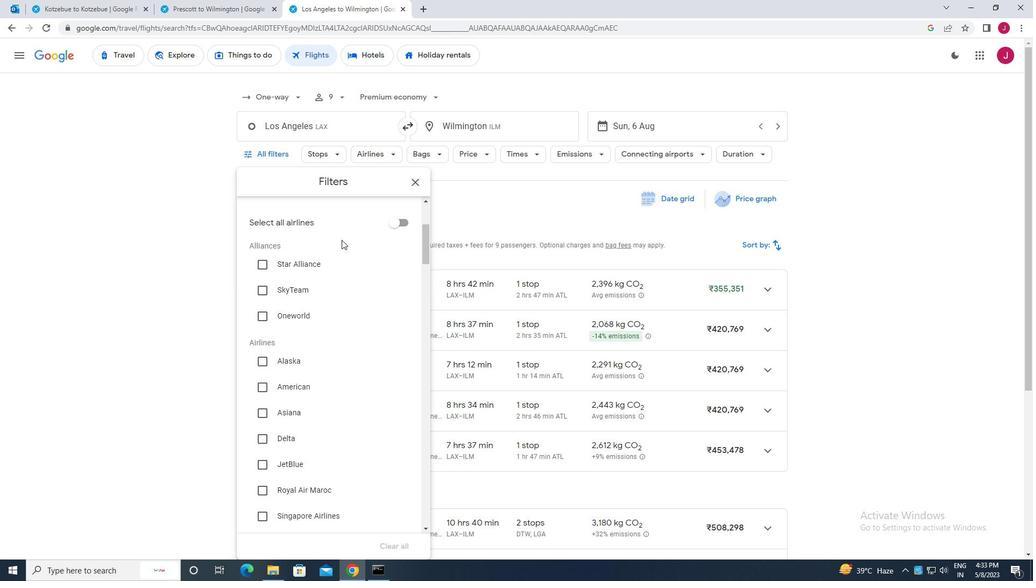 
Action: Mouse moved to (281, 246)
Screenshot: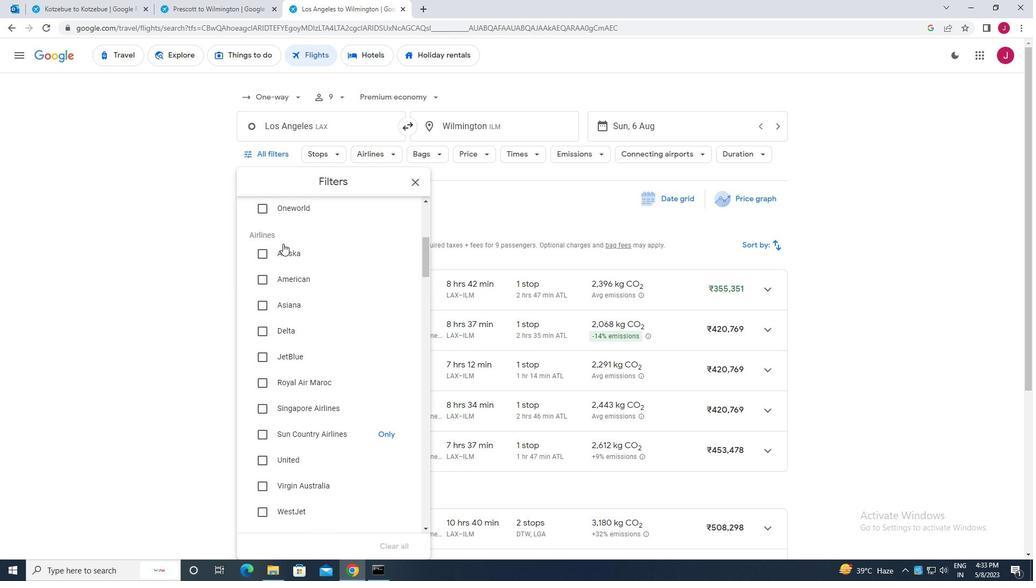 
Action: Mouse scrolled (281, 246) with delta (0, 0)
Screenshot: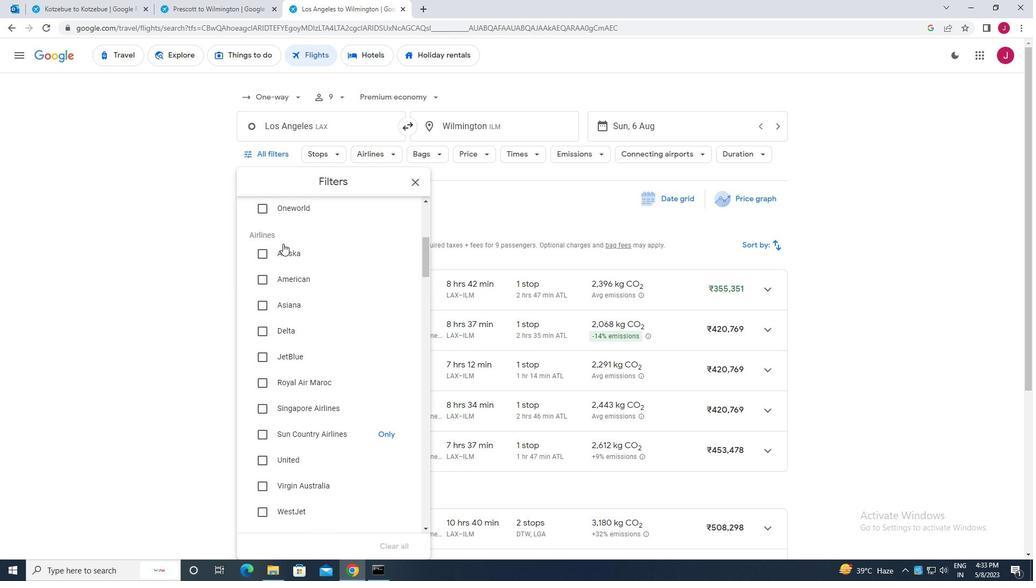 
Action: Mouse moved to (281, 247)
Screenshot: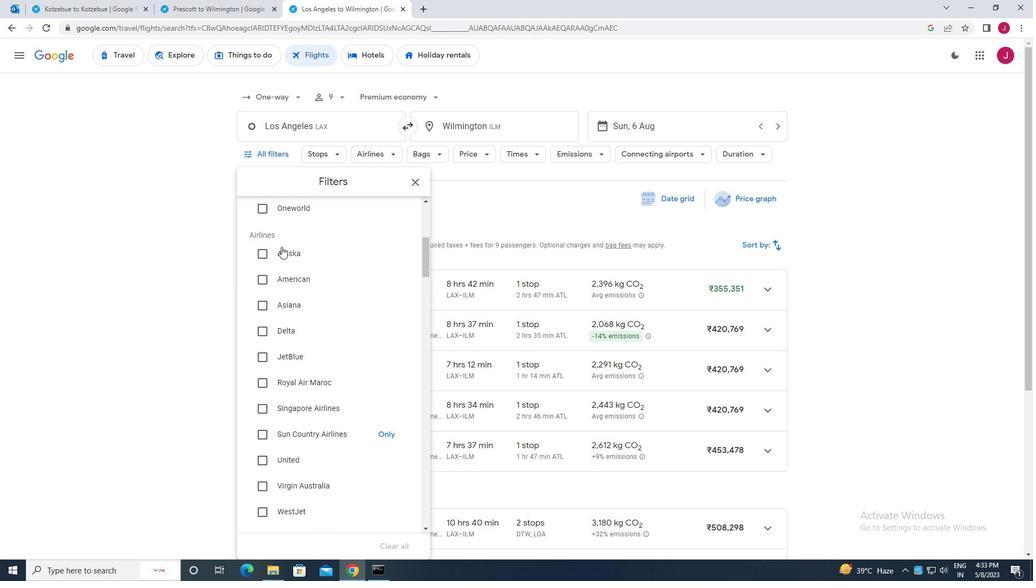 
Action: Mouse scrolled (281, 246) with delta (0, 0)
Screenshot: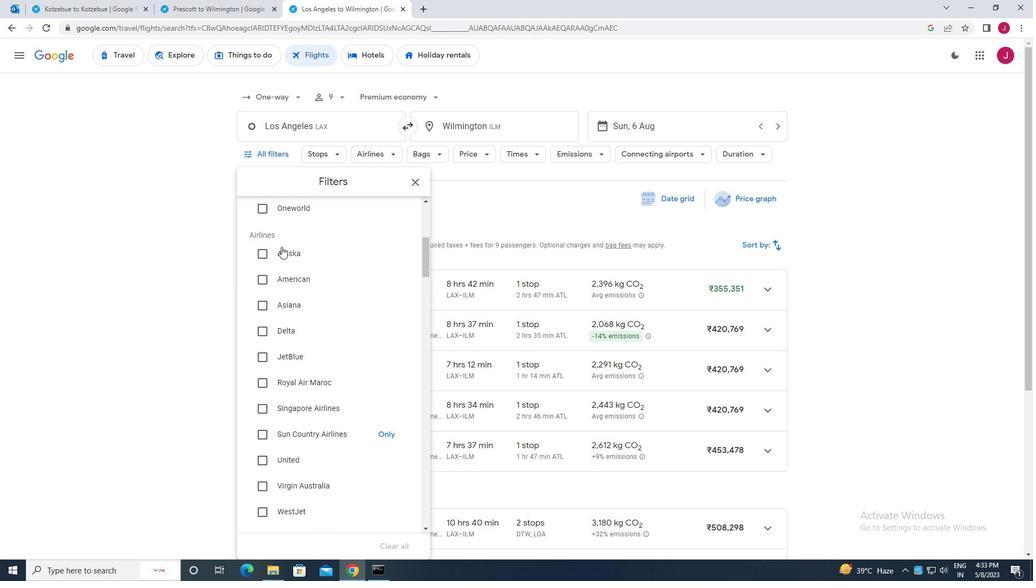 
Action: Mouse scrolled (281, 246) with delta (0, 0)
Screenshot: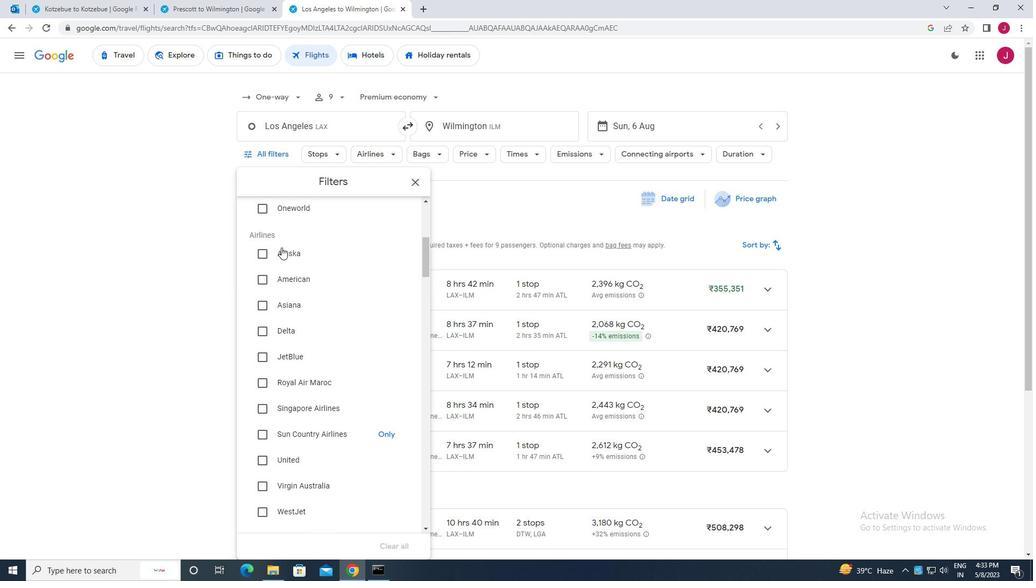 
Action: Mouse moved to (302, 234)
Screenshot: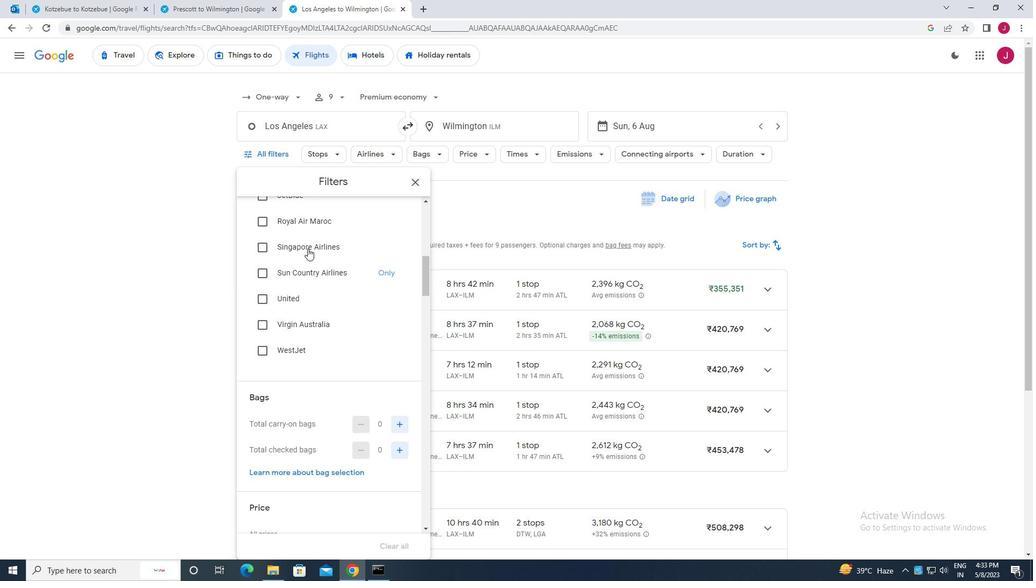 
Action: Mouse scrolled (302, 234) with delta (0, 0)
Screenshot: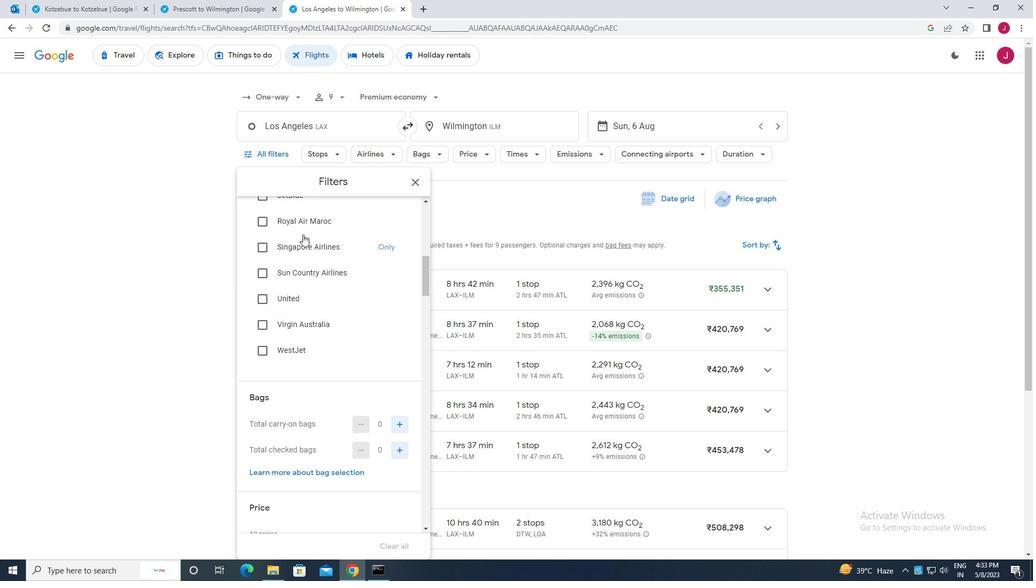 
Action: Mouse scrolled (302, 234) with delta (0, 0)
Screenshot: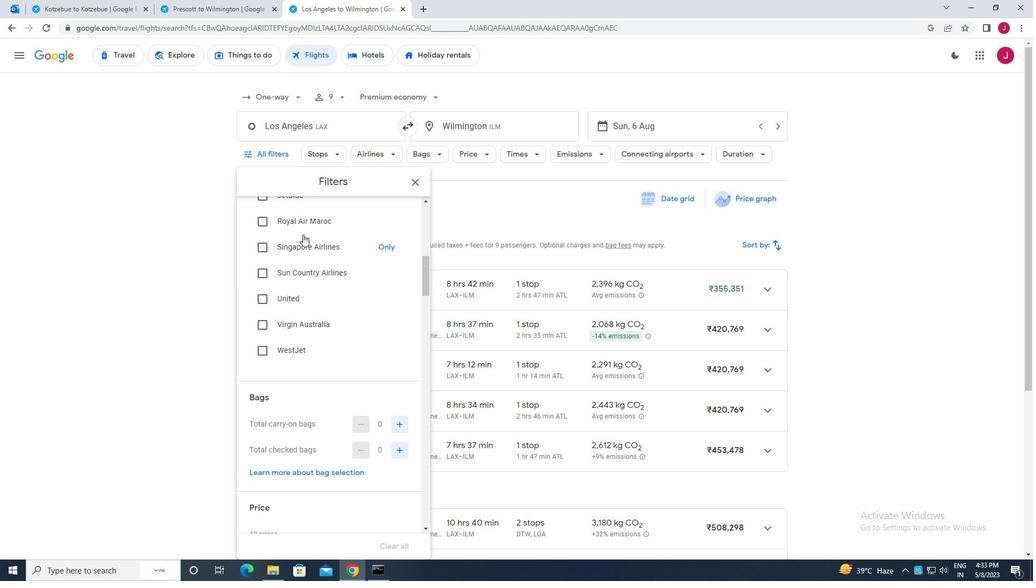 
Action: Mouse scrolled (302, 234) with delta (0, 0)
Screenshot: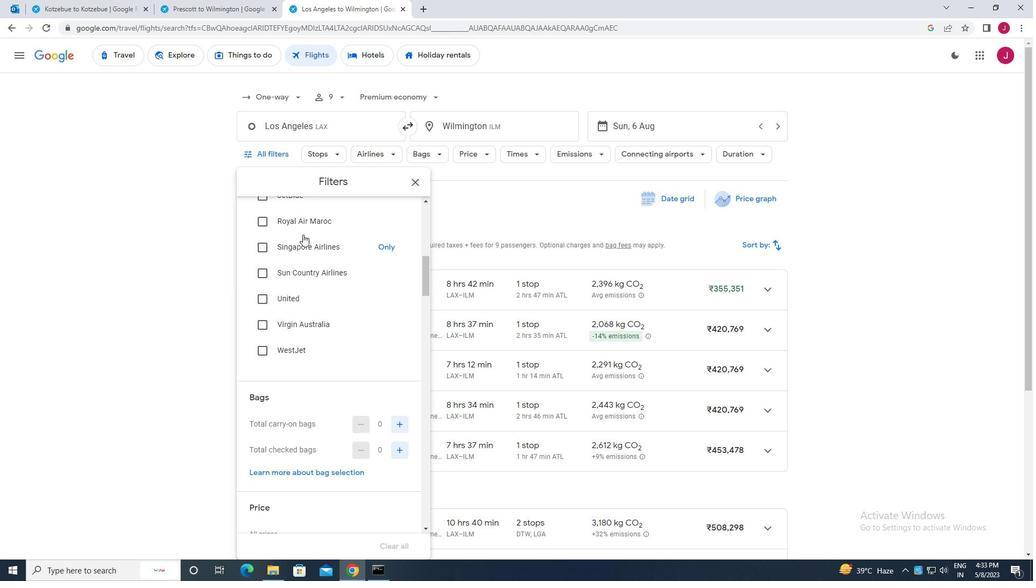
Action: Mouse moved to (394, 263)
Screenshot: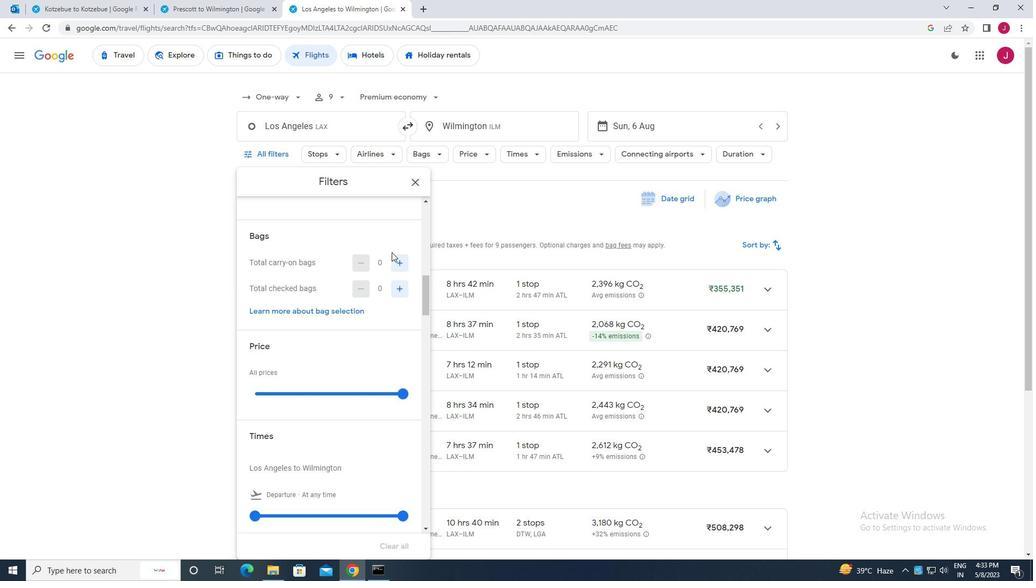 
Action: Mouse pressed left at (394, 263)
Screenshot: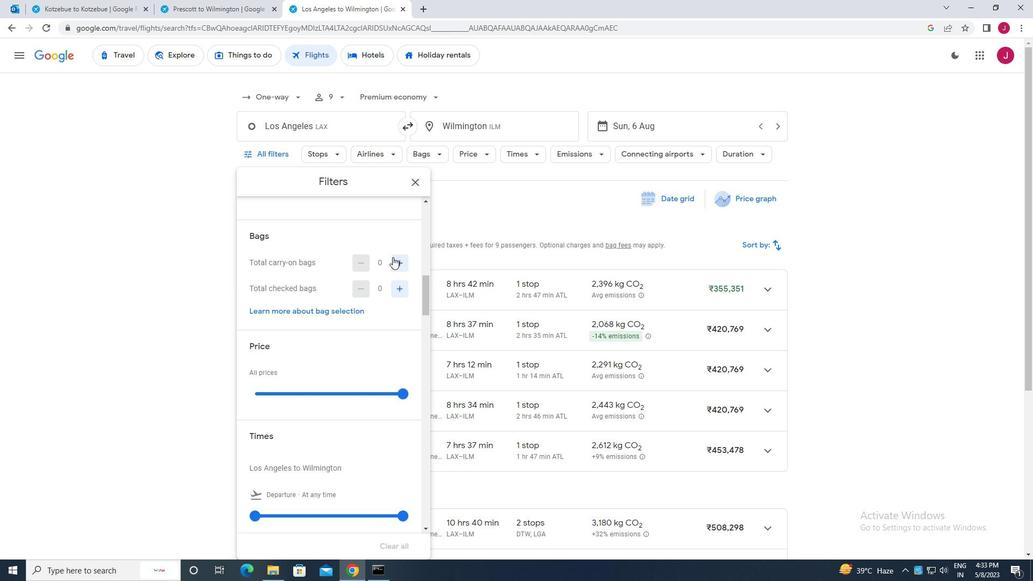 
Action: Mouse moved to (395, 263)
Screenshot: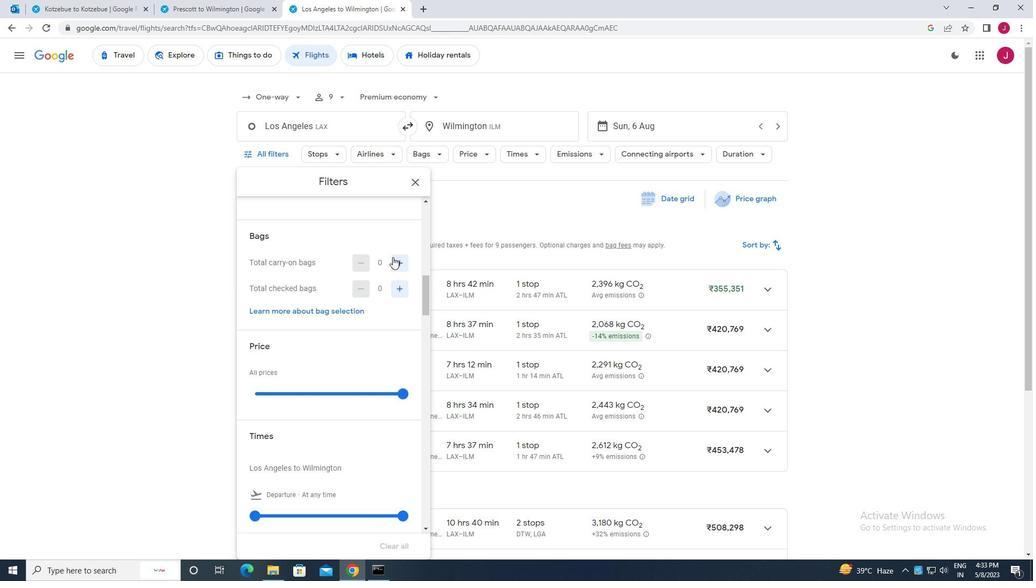 
Action: Mouse pressed left at (395, 263)
Screenshot: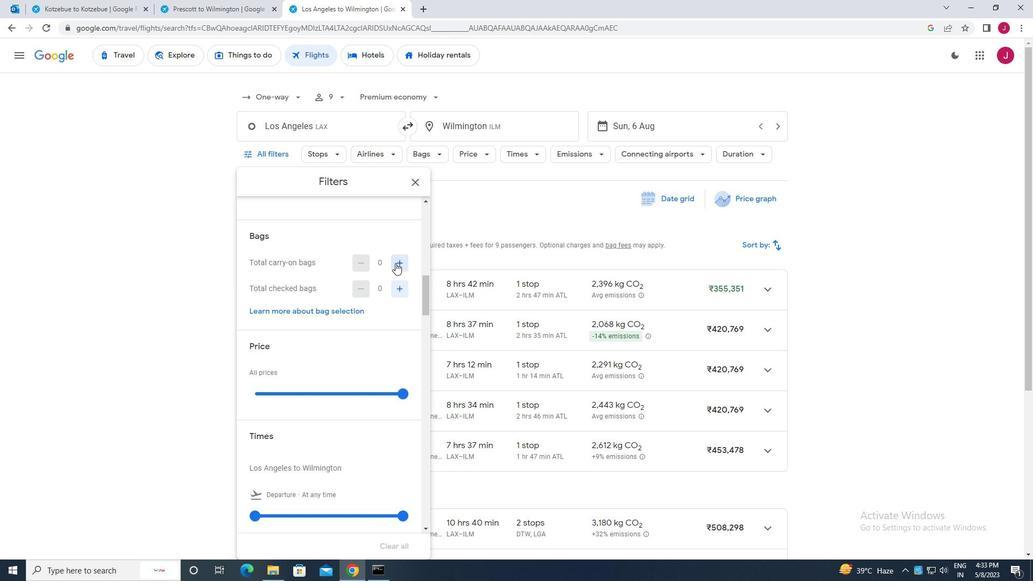 
Action: Mouse moved to (400, 396)
Screenshot: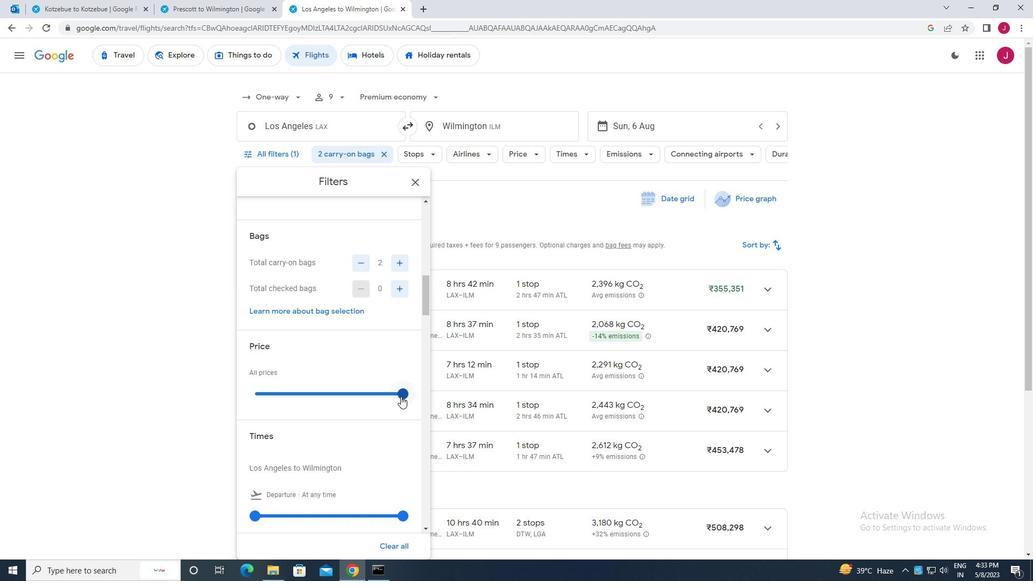 
Action: Mouse pressed left at (400, 396)
Screenshot: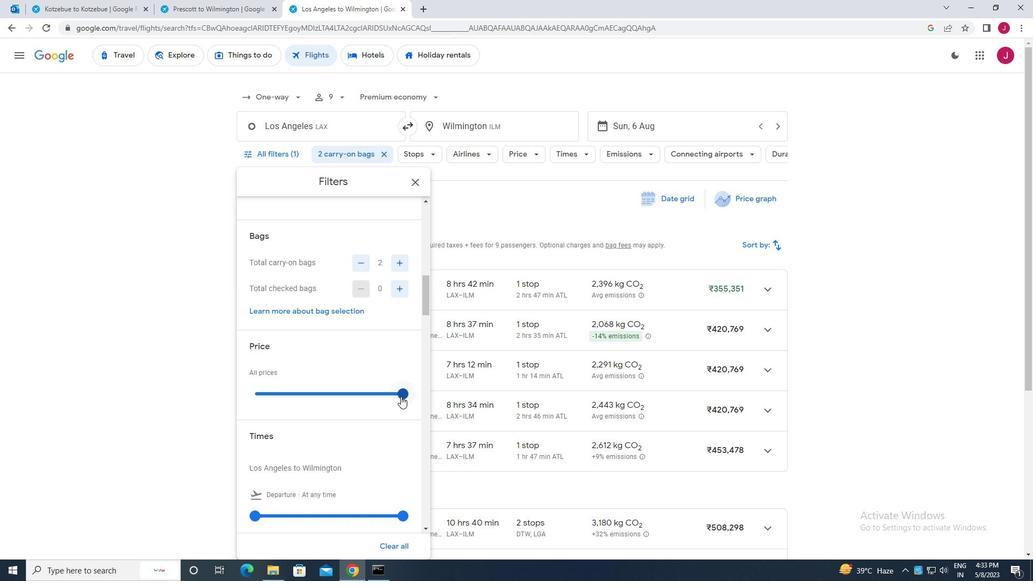 
Action: Mouse moved to (398, 392)
Screenshot: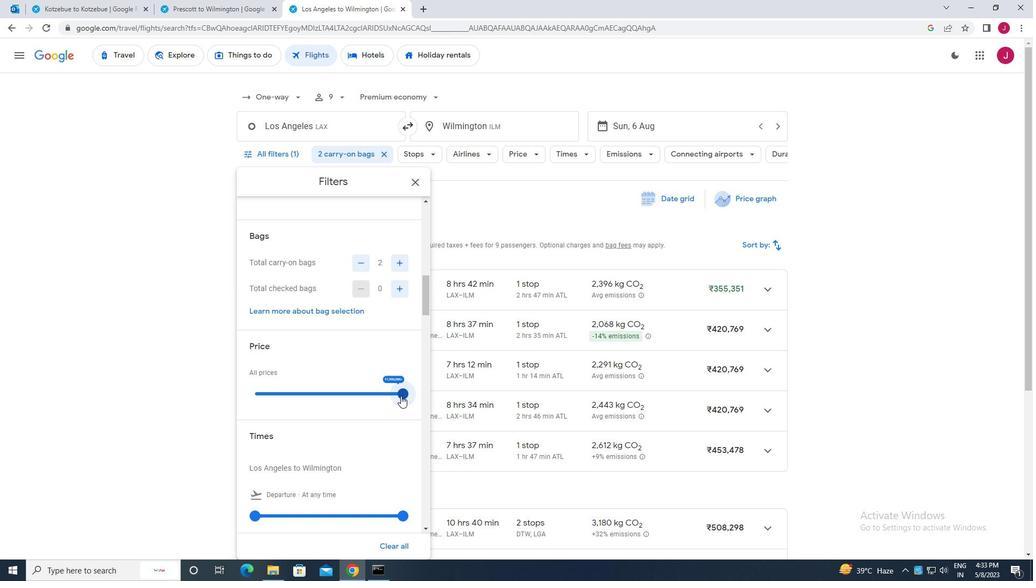 
Action: Mouse scrolled (398, 392) with delta (0, 0)
Screenshot: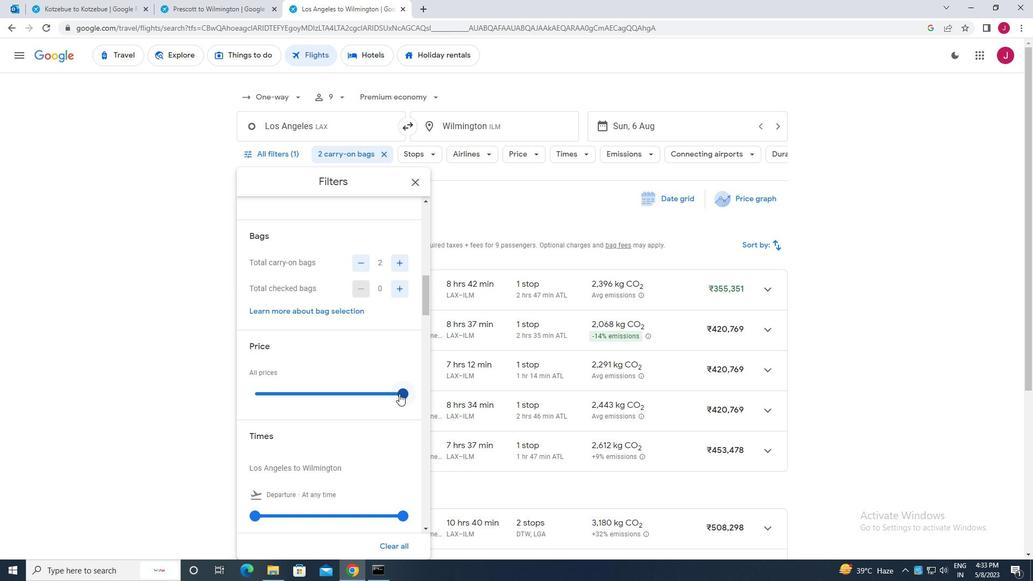 
Action: Mouse scrolled (398, 392) with delta (0, 0)
Screenshot: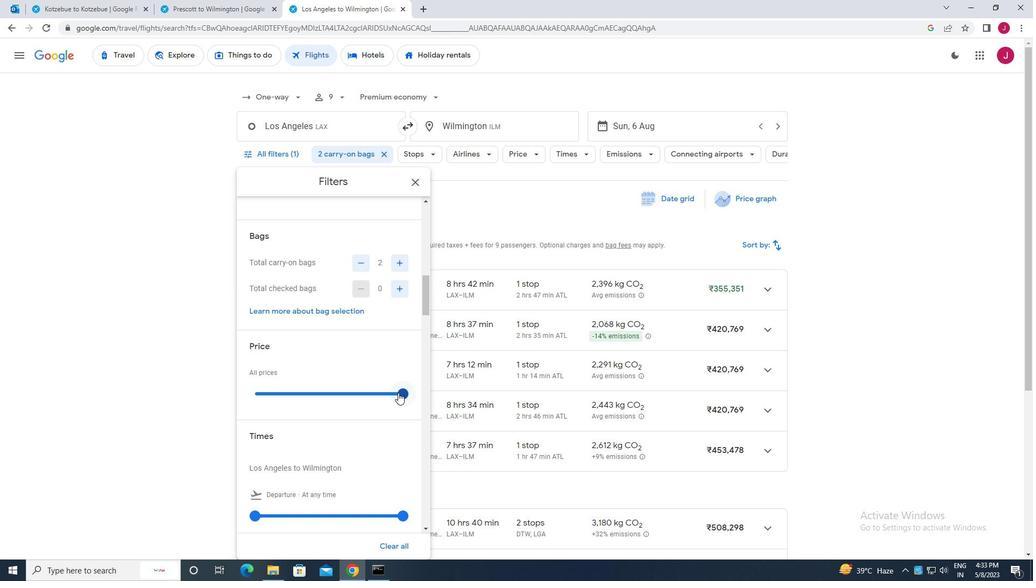 
Action: Mouse scrolled (398, 392) with delta (0, 0)
Screenshot: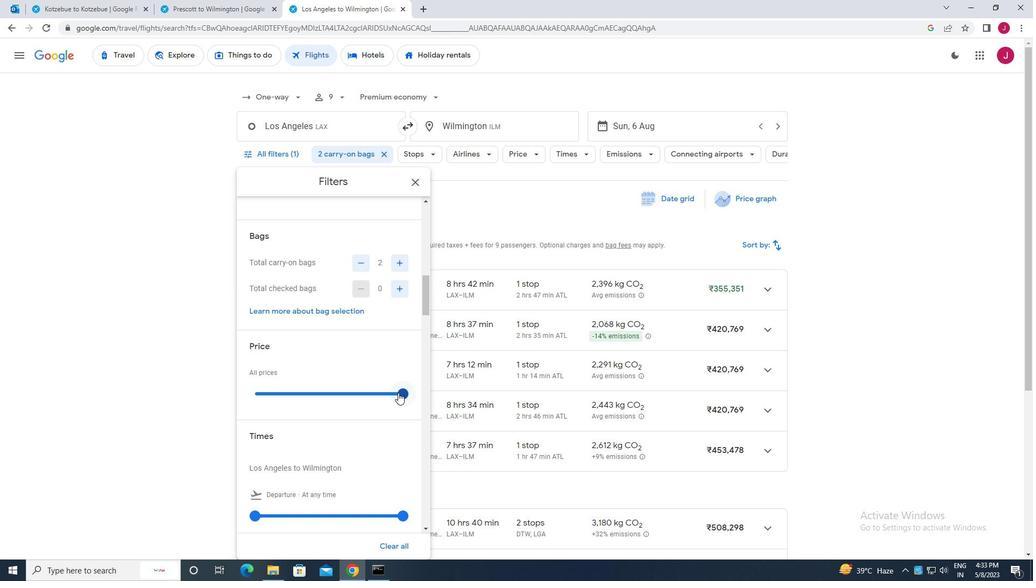 
Action: Mouse moved to (254, 348)
Screenshot: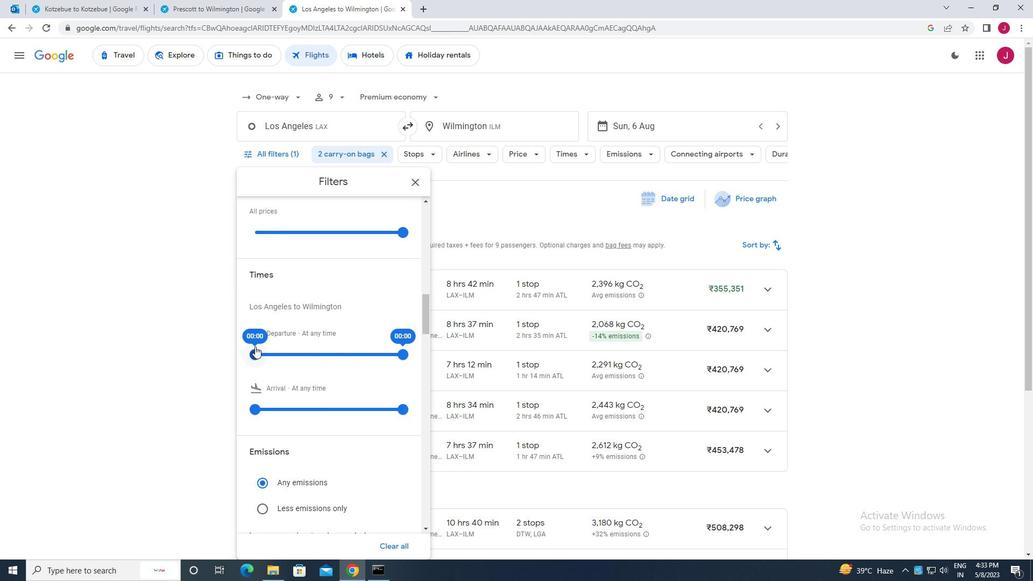 
Action: Mouse pressed left at (254, 348)
Screenshot: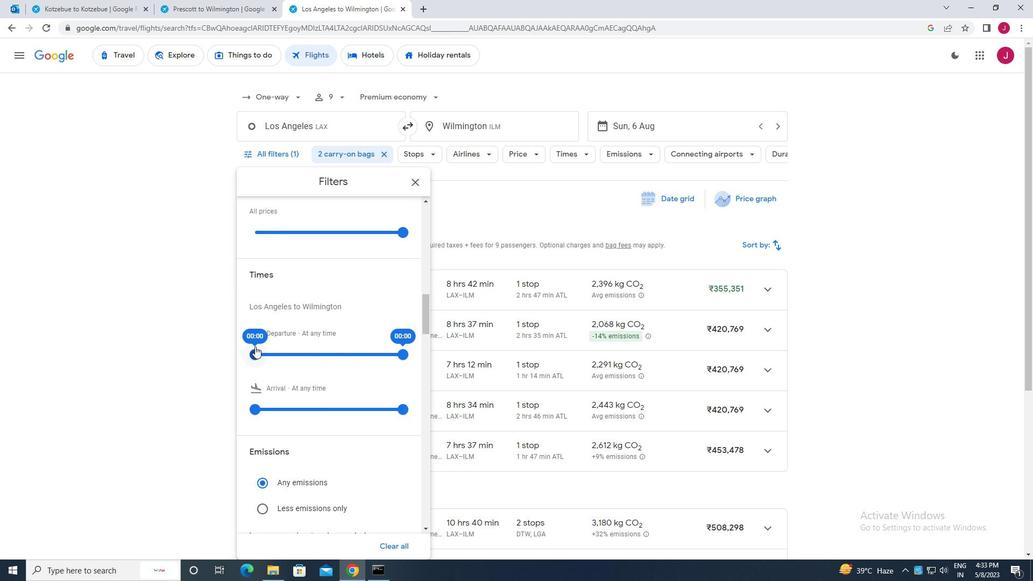 
Action: Mouse moved to (405, 357)
Screenshot: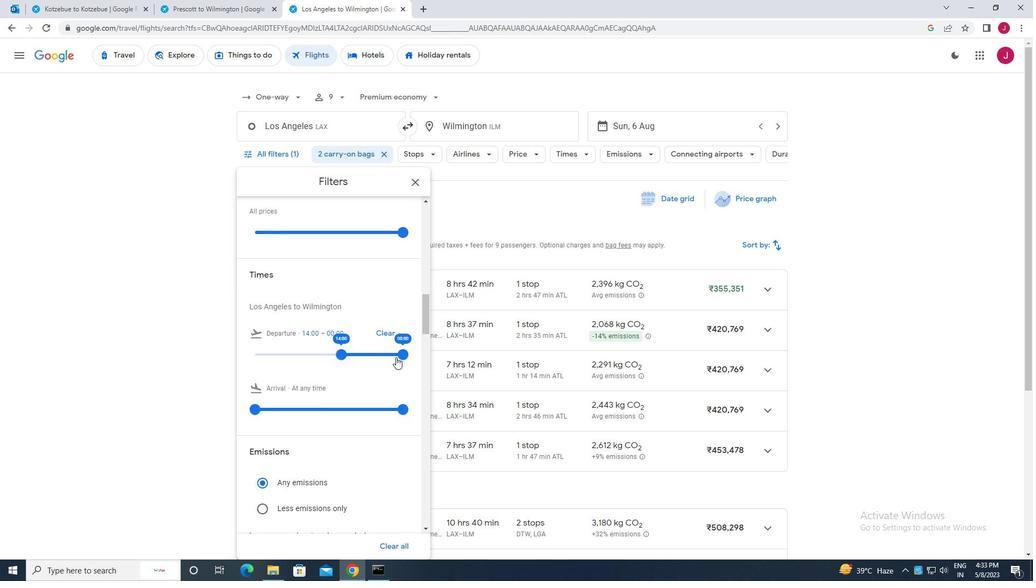 
Action: Mouse pressed left at (405, 357)
Screenshot: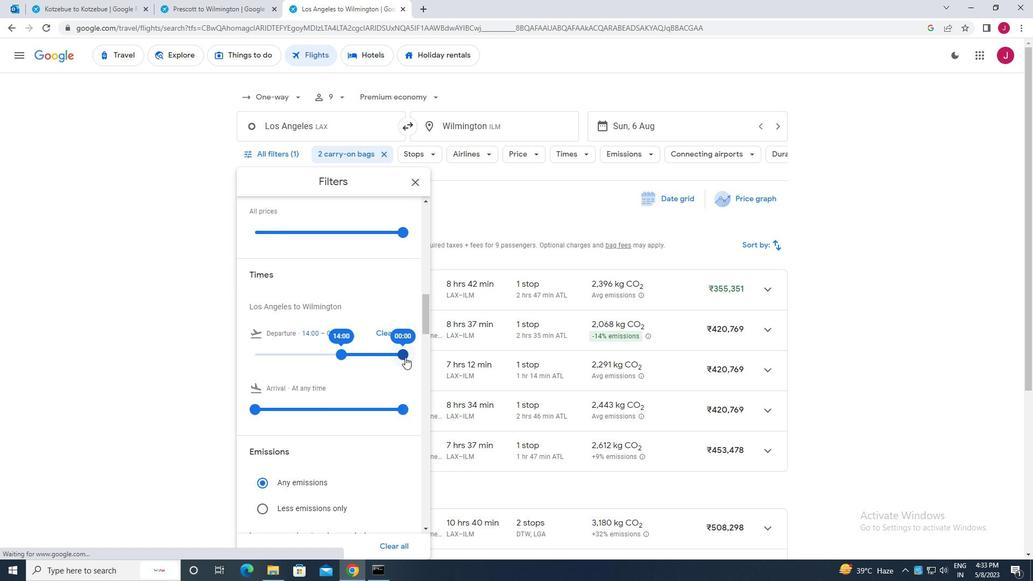 
Action: Mouse moved to (414, 178)
Screenshot: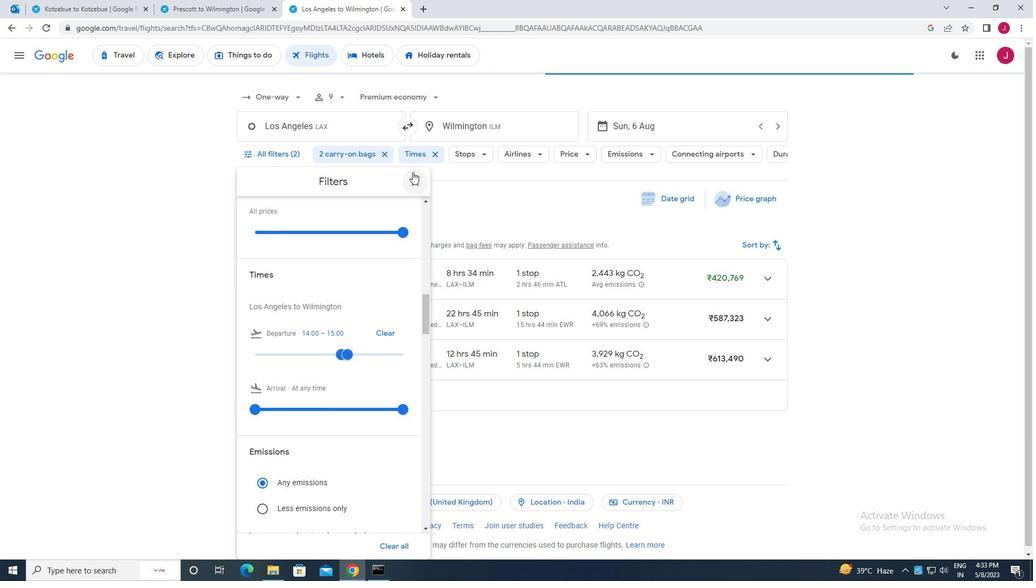 
Action: Mouse pressed left at (414, 178)
Screenshot: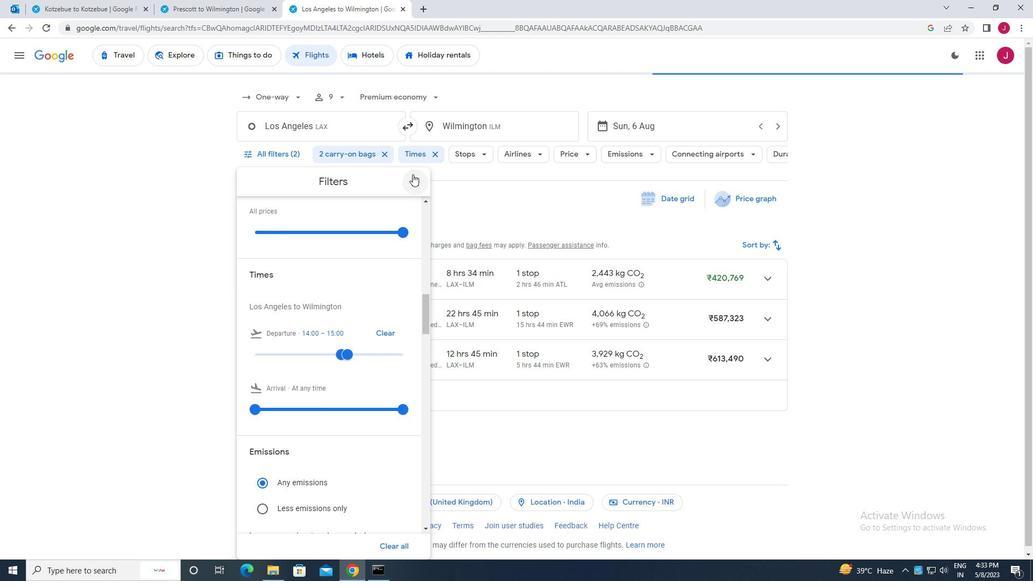 
Action: Mouse moved to (415, 178)
Screenshot: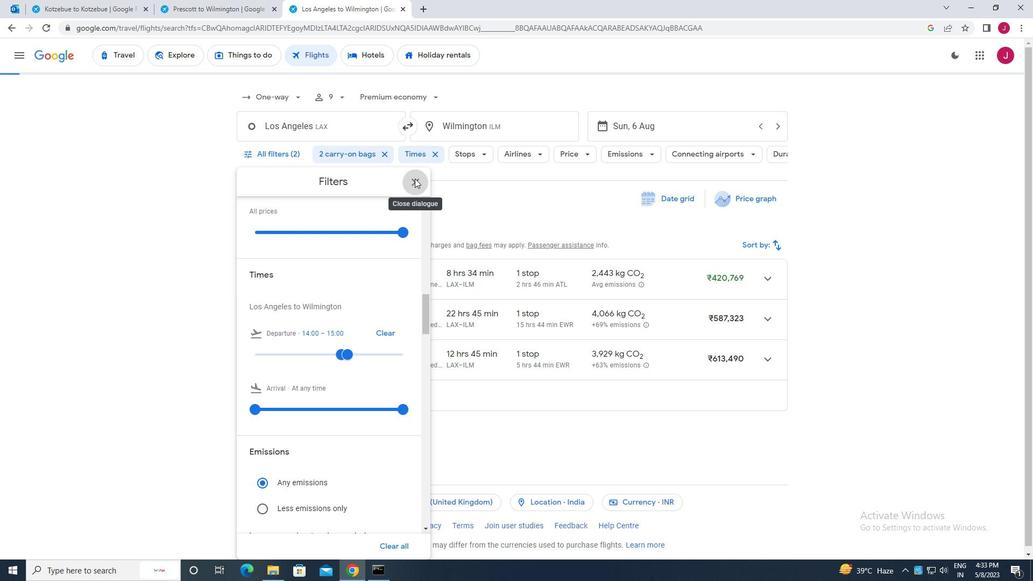 
